 Task: Save favorite listings for properties in Houston, Texas, with a pool, a home office, and a spacious backyard.
Action: Mouse moved to (310, 226)
Screenshot: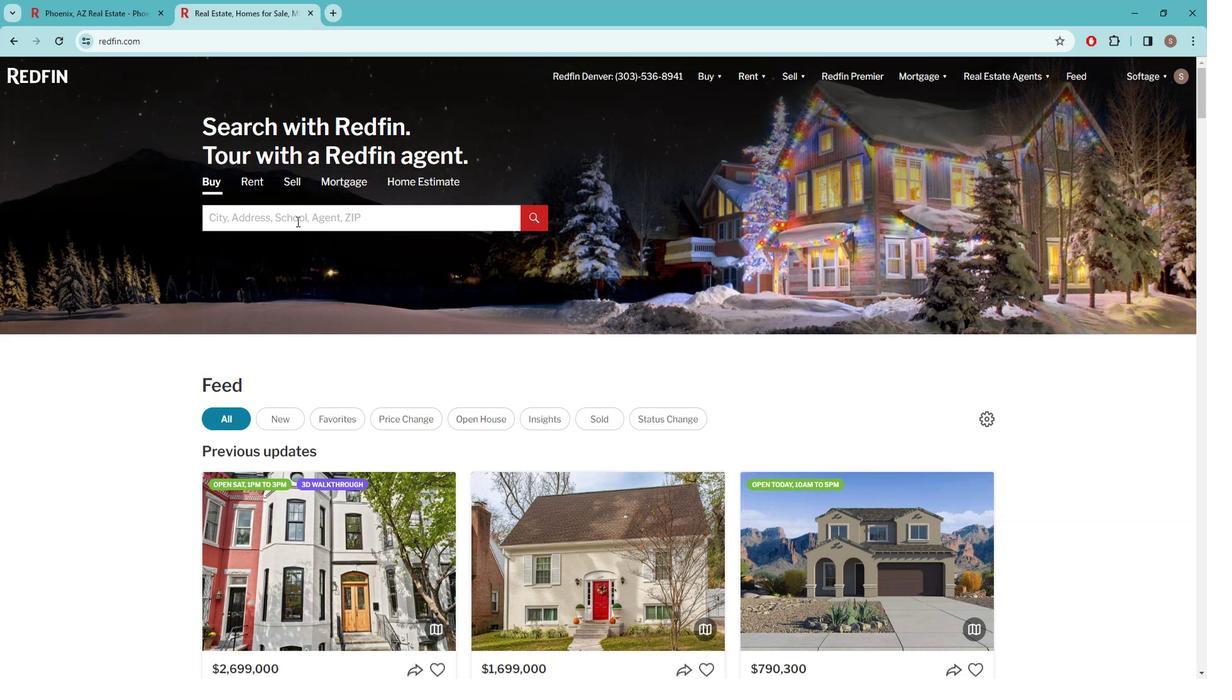 
Action: Mouse pressed left at (310, 226)
Screenshot: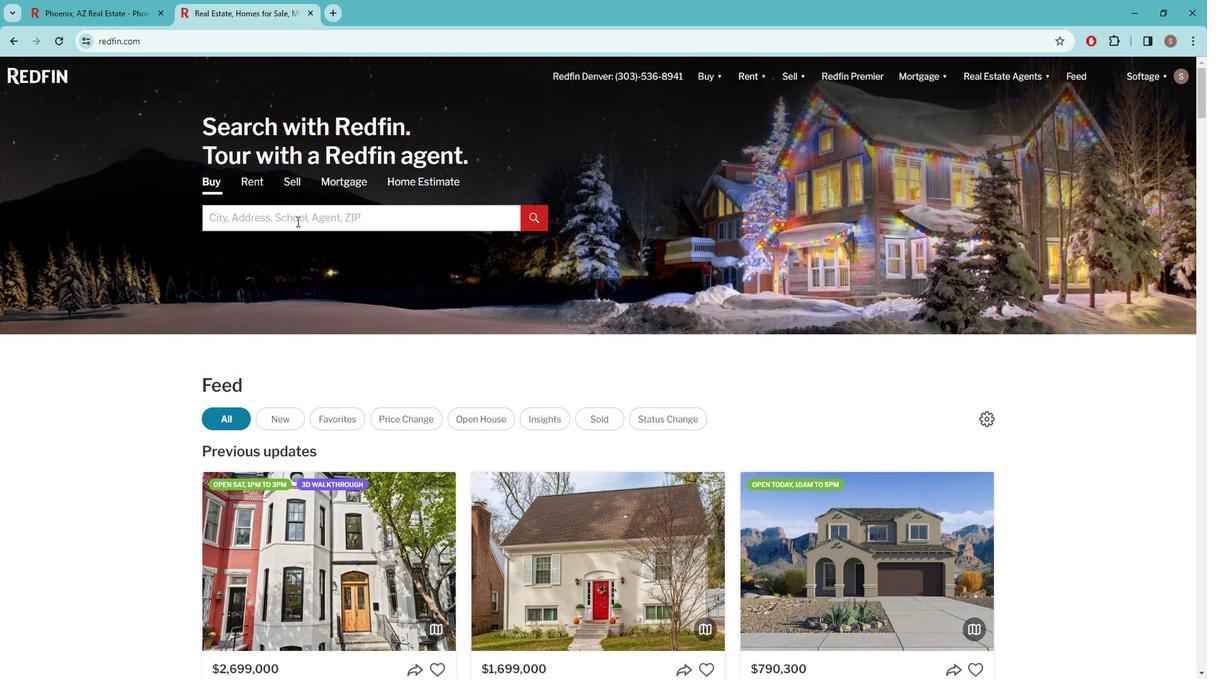 
Action: Key pressed h<Key.caps_lock><Key.tab>OUSTON
Screenshot: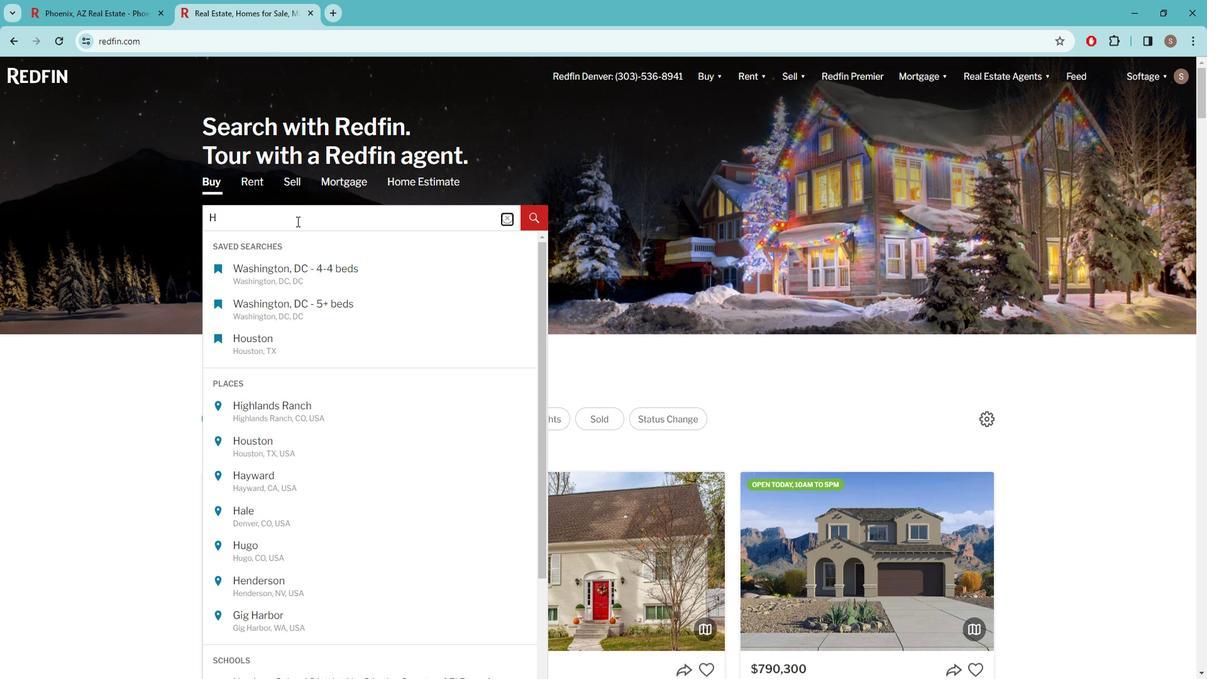 
Action: Mouse moved to (270, 438)
Screenshot: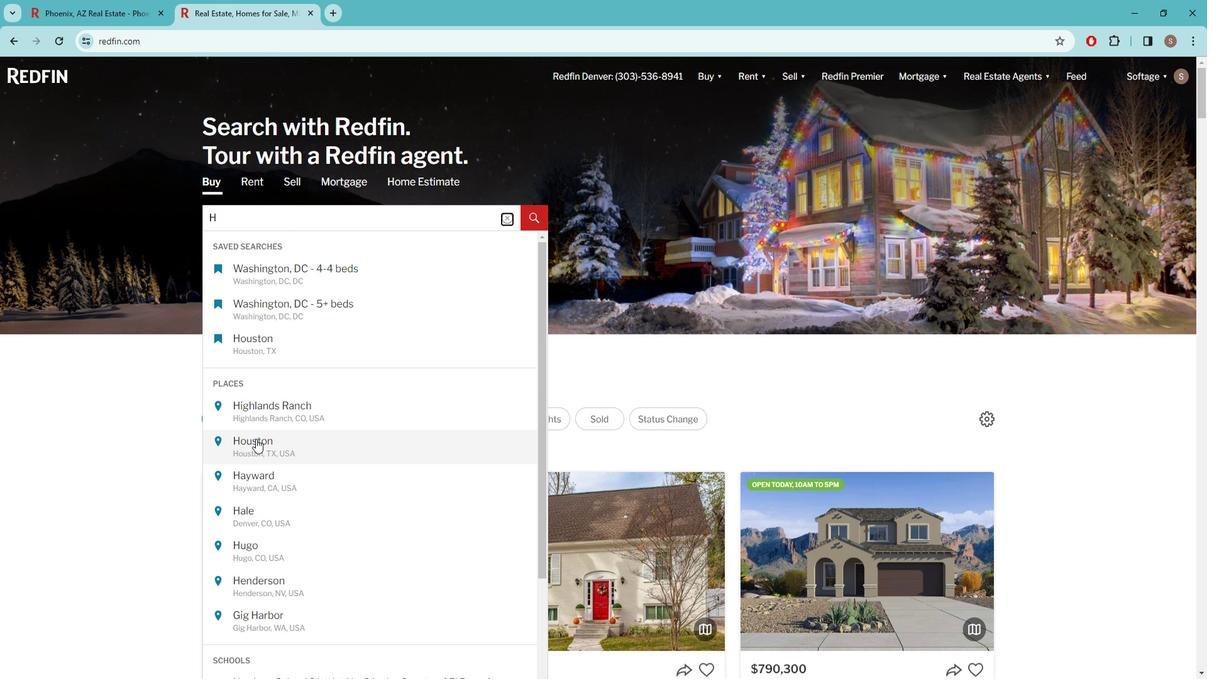 
Action: Mouse pressed left at (270, 438)
Screenshot: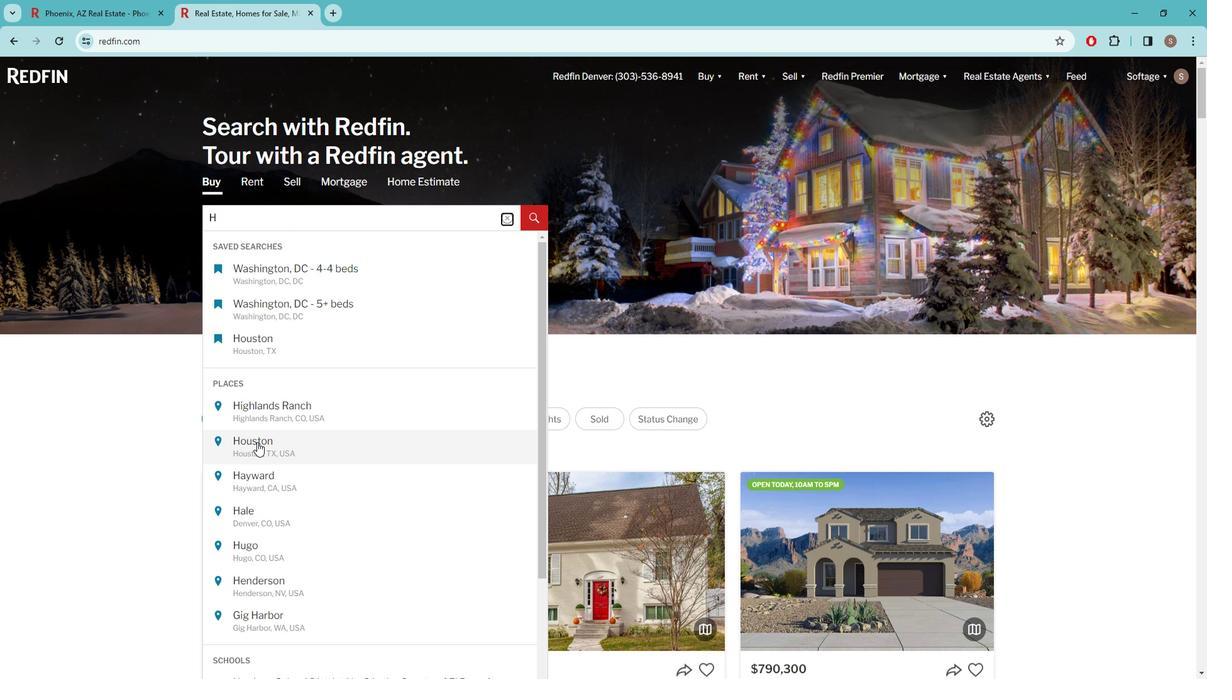 
Action: Mouse moved to (1067, 167)
Screenshot: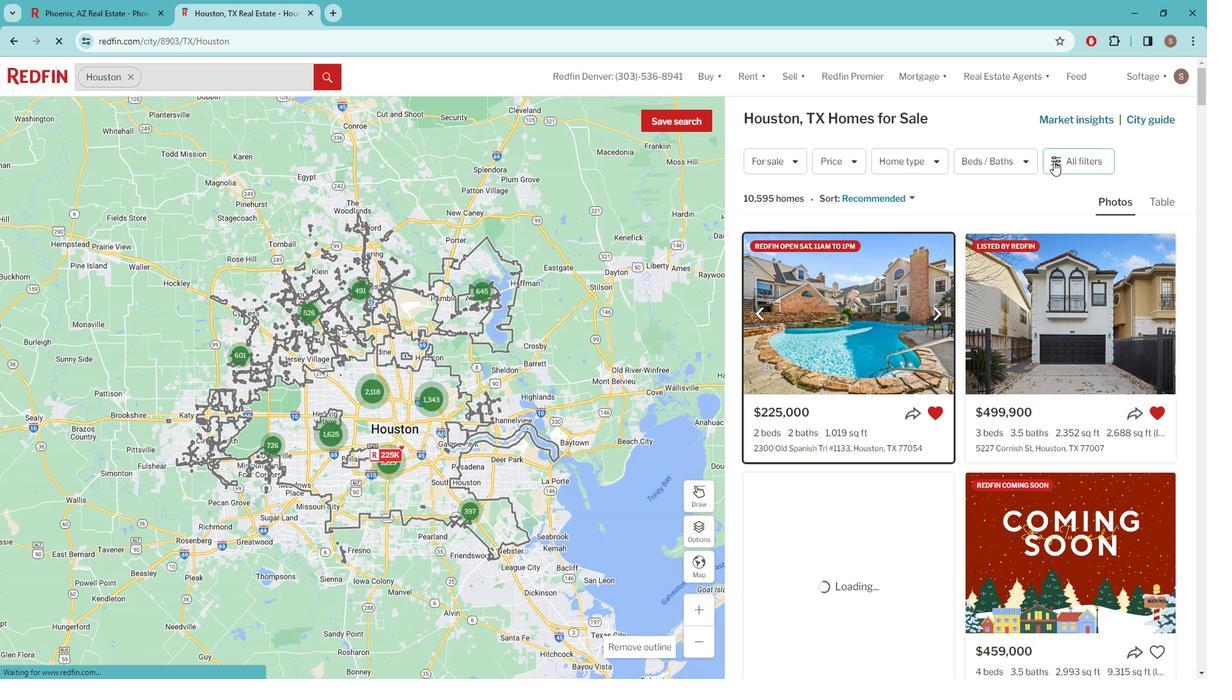 
Action: Mouse pressed left at (1067, 167)
Screenshot: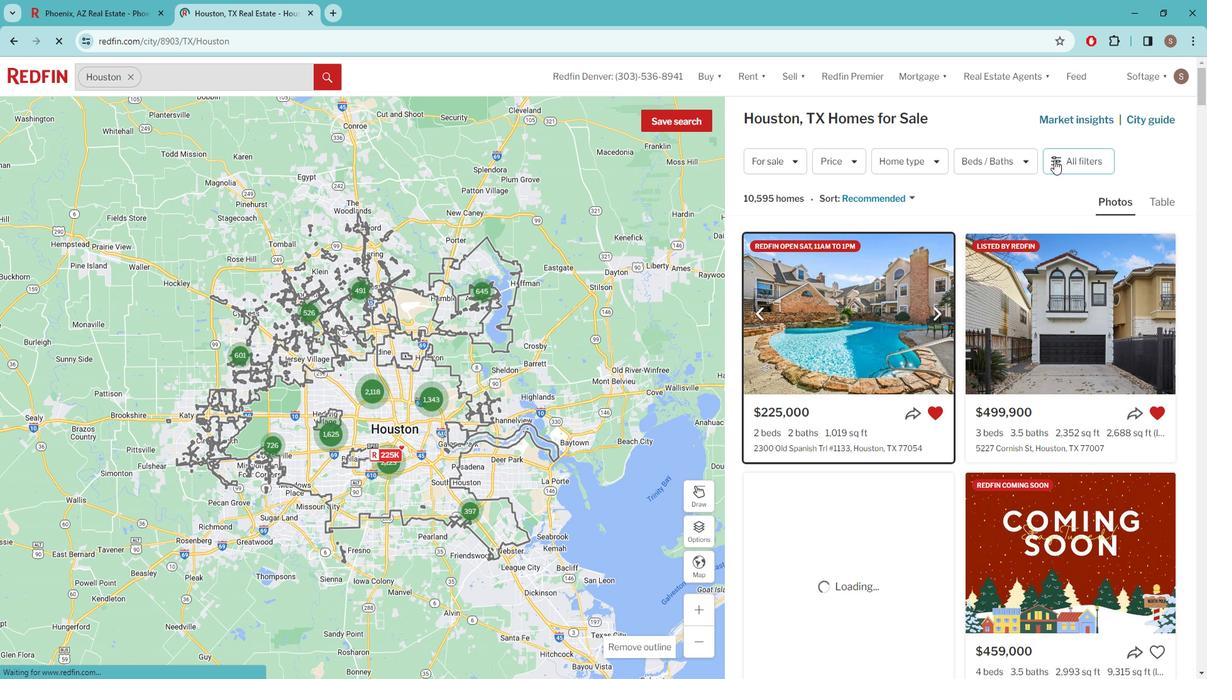 
Action: Mouse moved to (1082, 161)
Screenshot: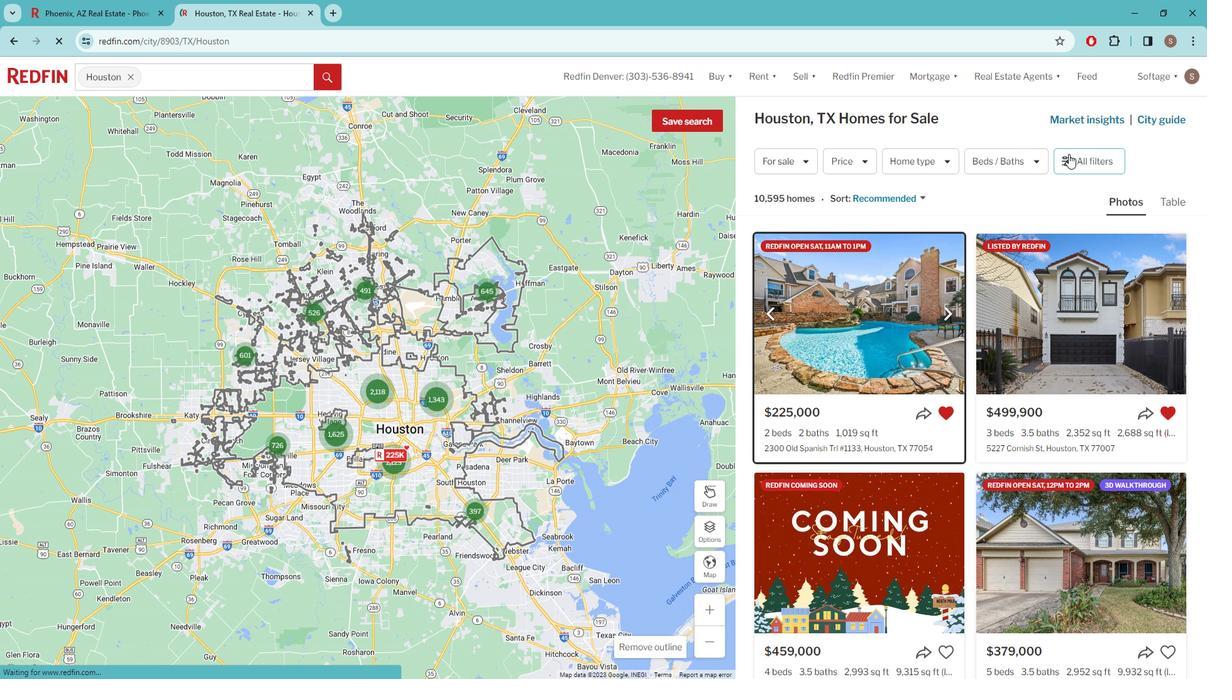 
Action: Mouse pressed left at (1082, 161)
Screenshot: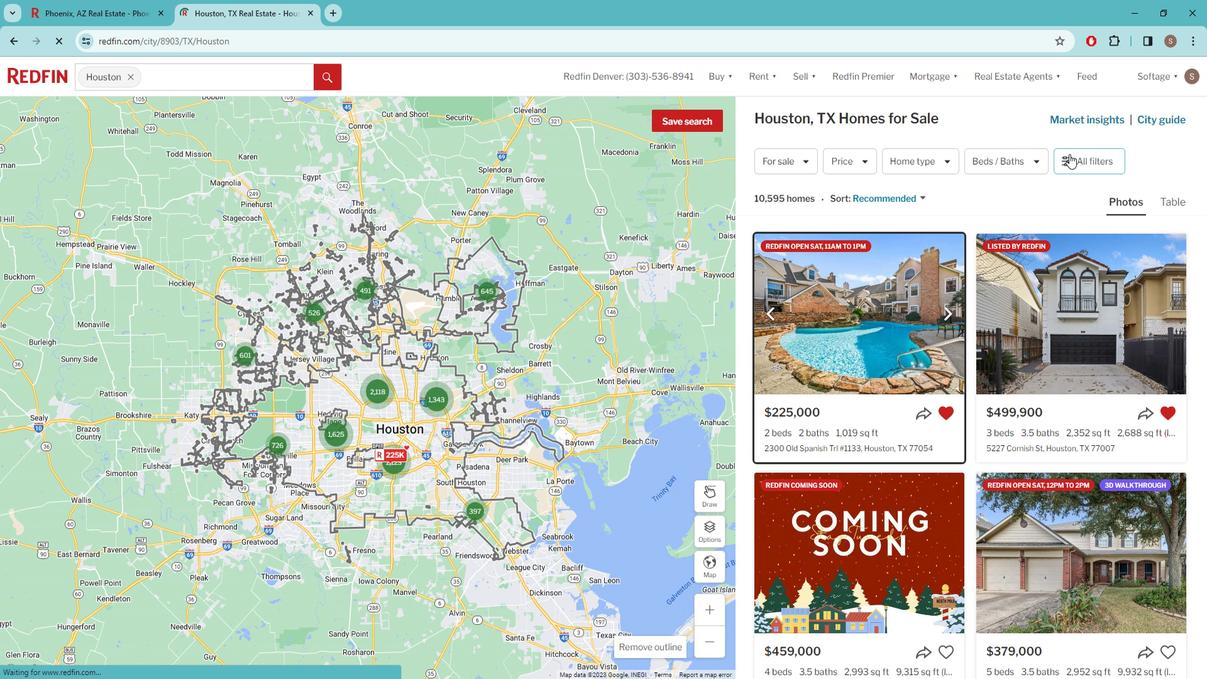 
Action: Mouse pressed left at (1082, 161)
Screenshot: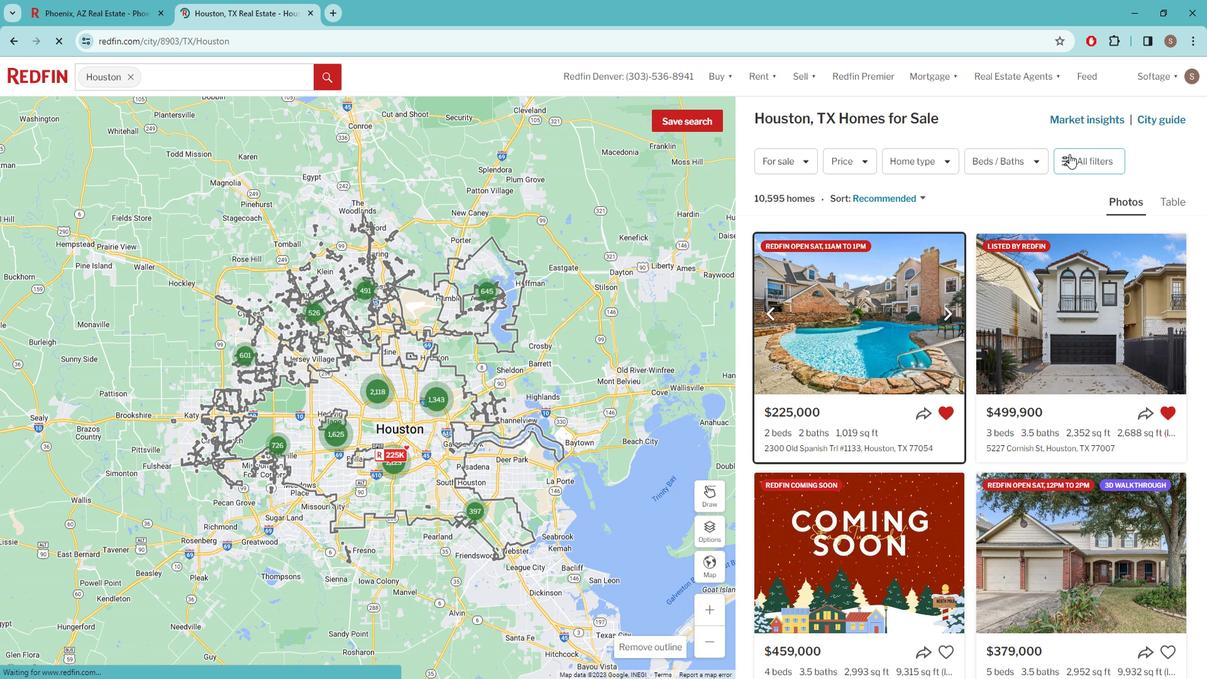 
Action: Mouse pressed left at (1082, 161)
Screenshot: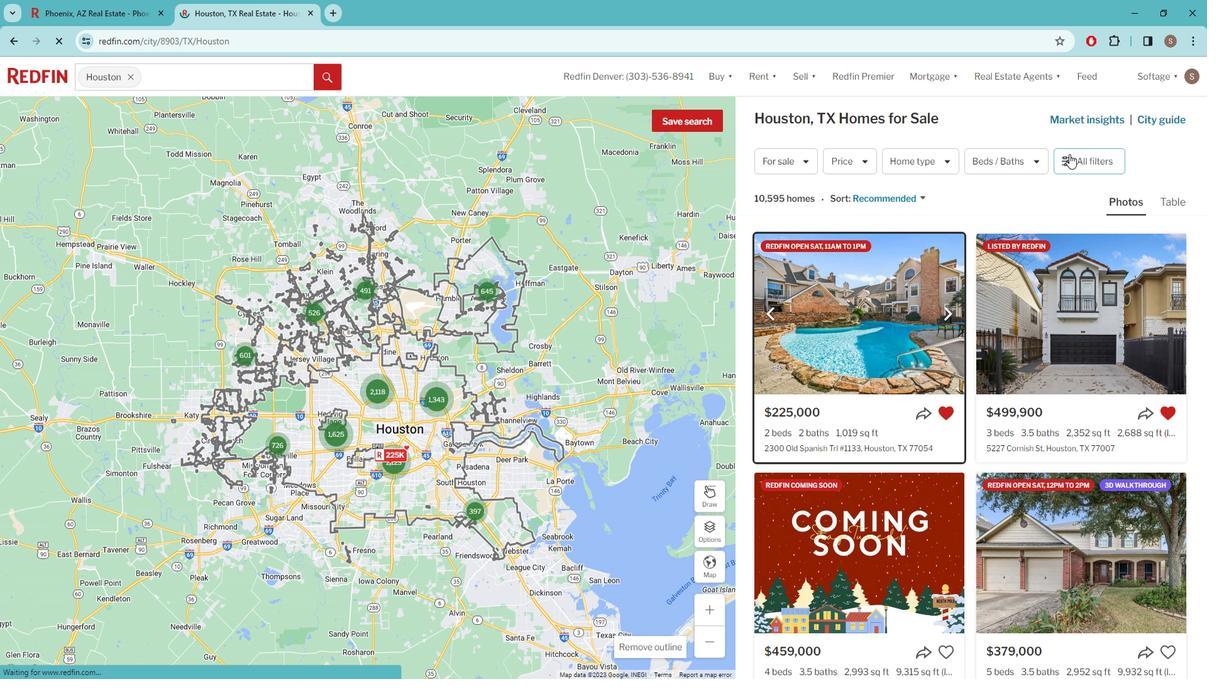 
Action: Mouse moved to (1077, 189)
Screenshot: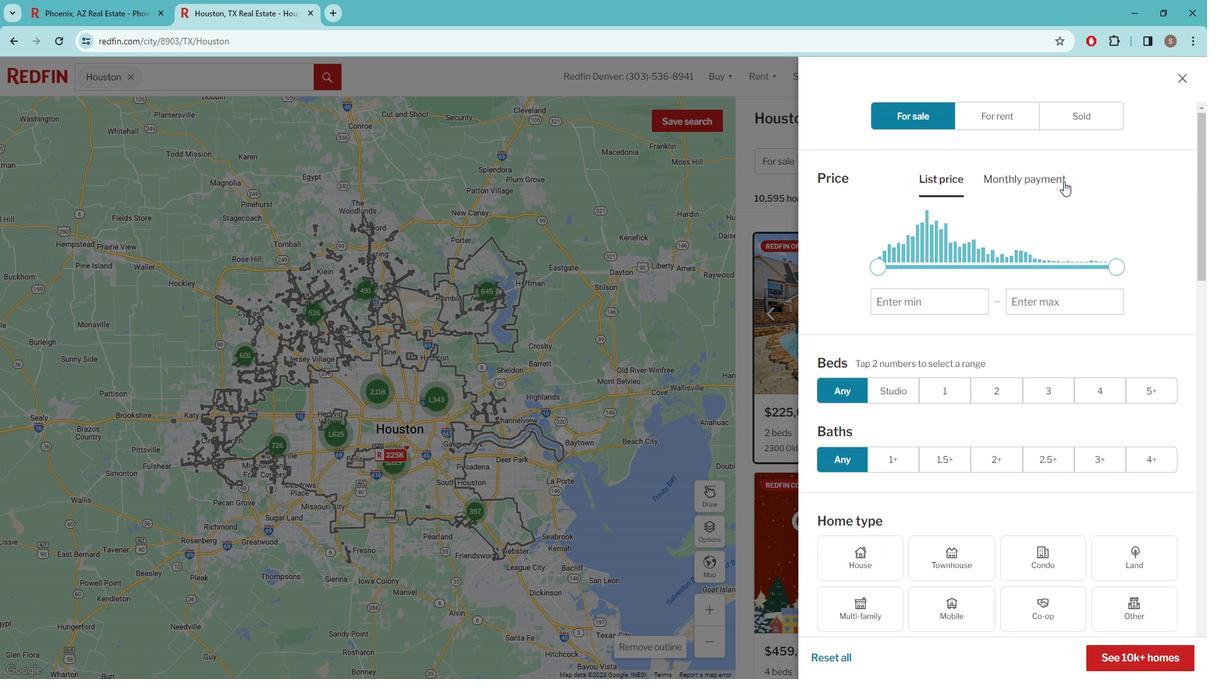 
Action: Mouse scrolled (1077, 188) with delta (0, 0)
Screenshot: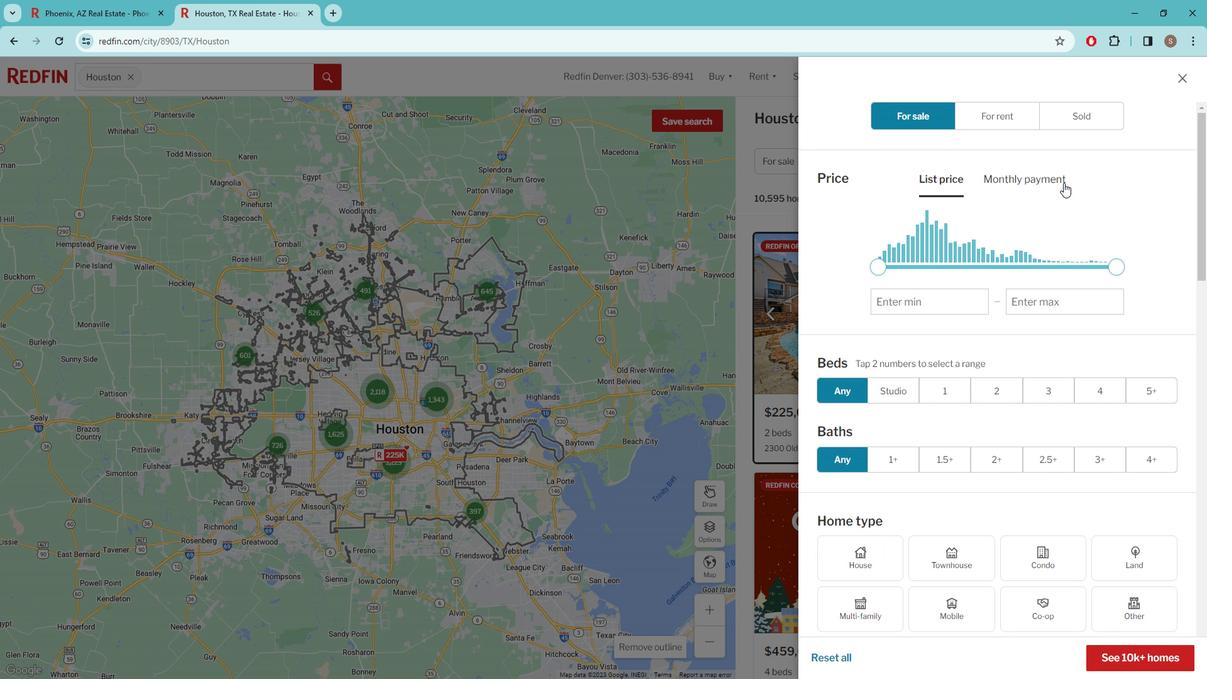 
Action: Mouse scrolled (1077, 188) with delta (0, 0)
Screenshot: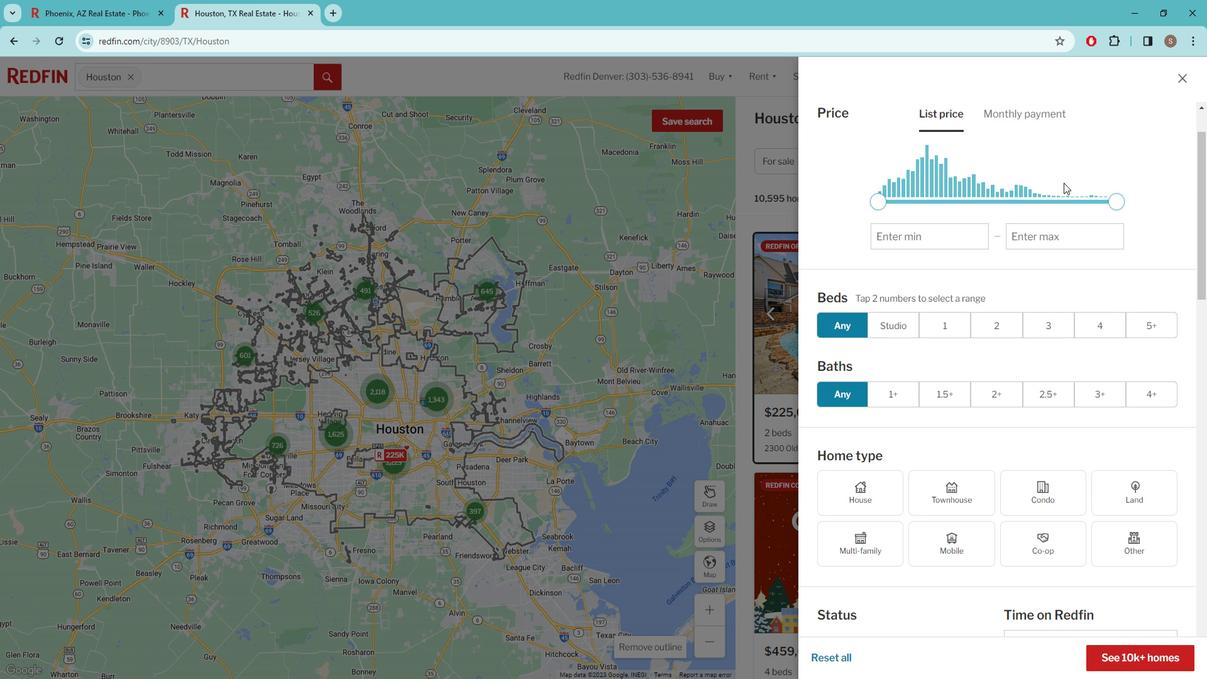 
Action: Mouse scrolled (1077, 188) with delta (0, 0)
Screenshot: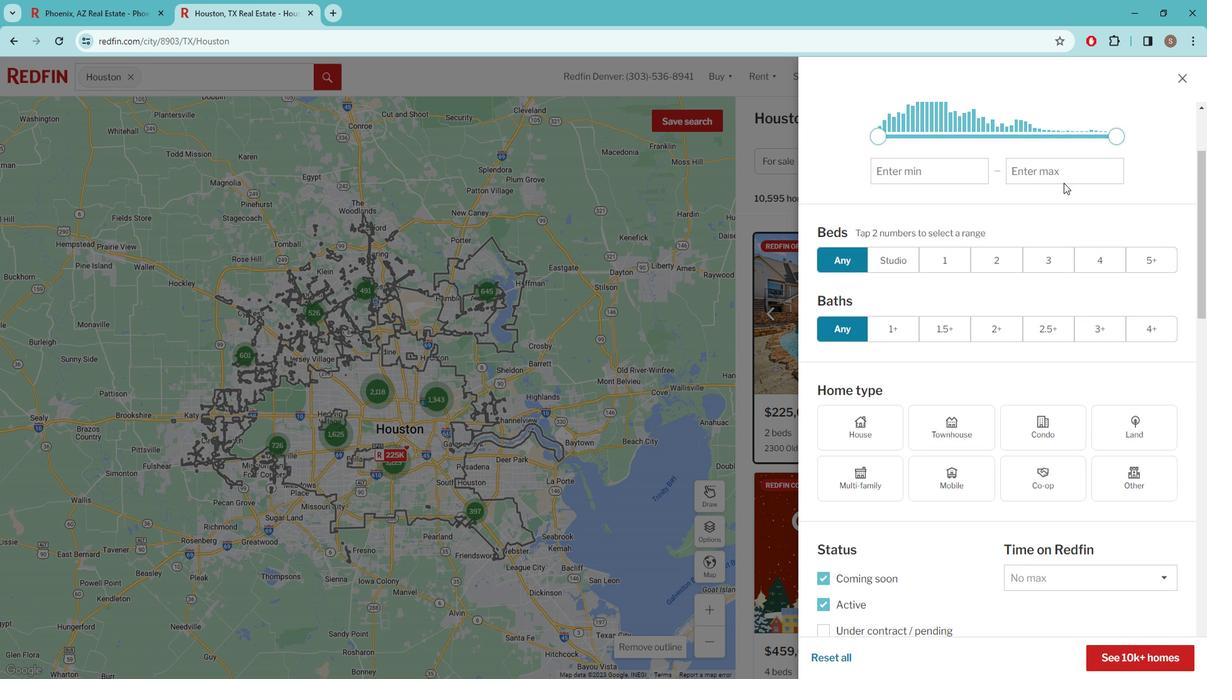 
Action: Mouse scrolled (1077, 188) with delta (0, 0)
Screenshot: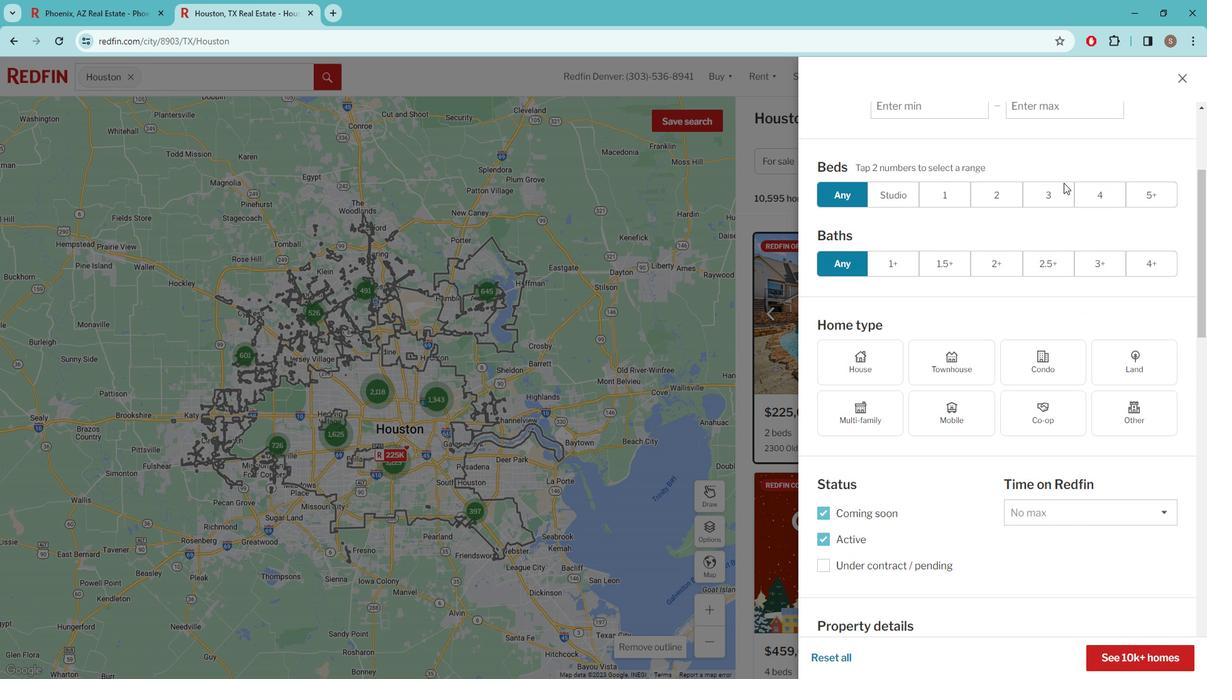 
Action: Mouse scrolled (1077, 188) with delta (0, 0)
Screenshot: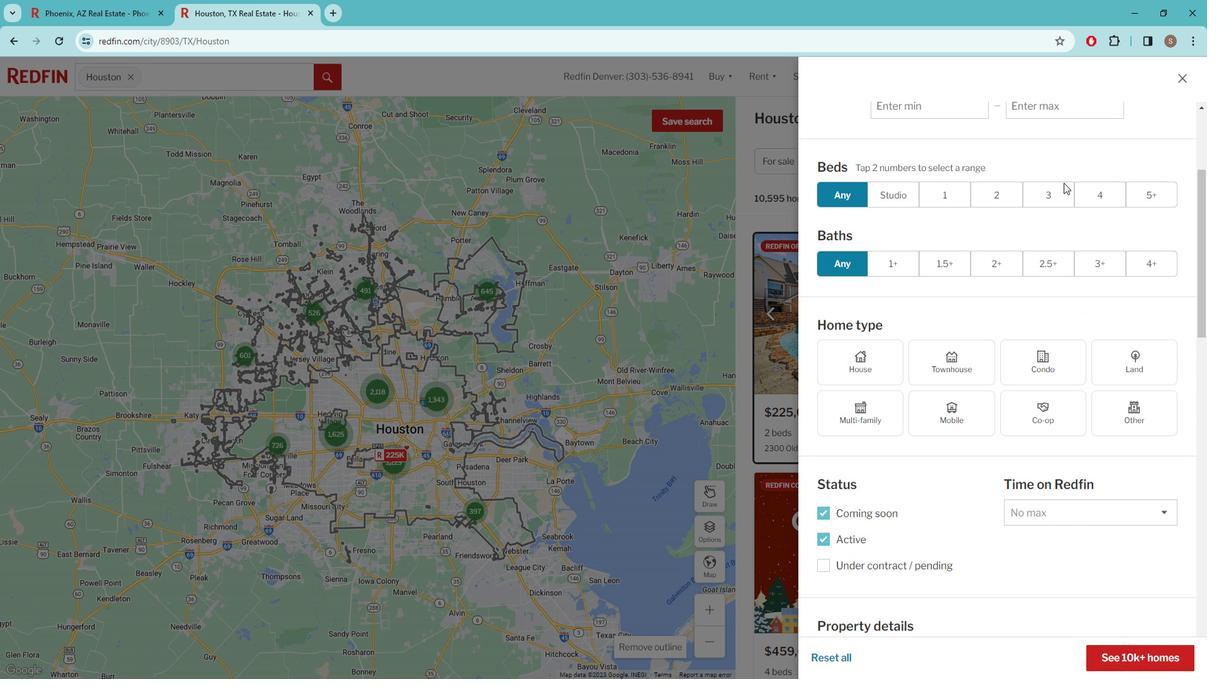 
Action: Mouse moved to (1077, 189)
Screenshot: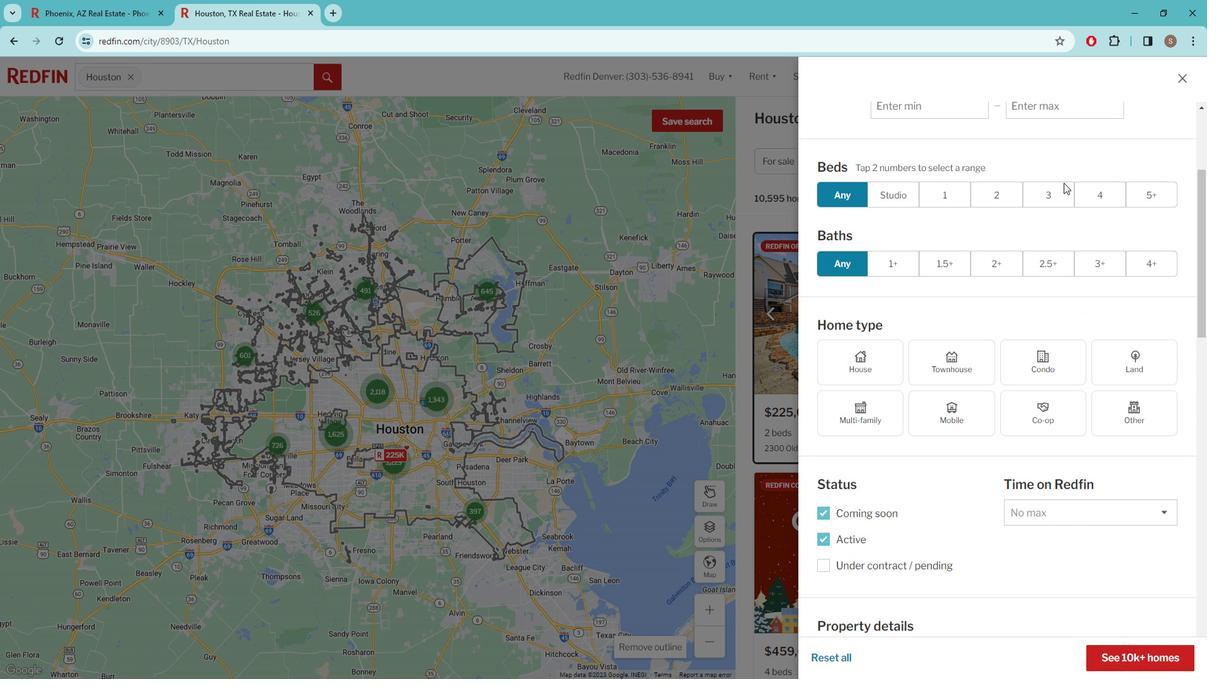 
Action: Mouse scrolled (1077, 188) with delta (0, 0)
Screenshot: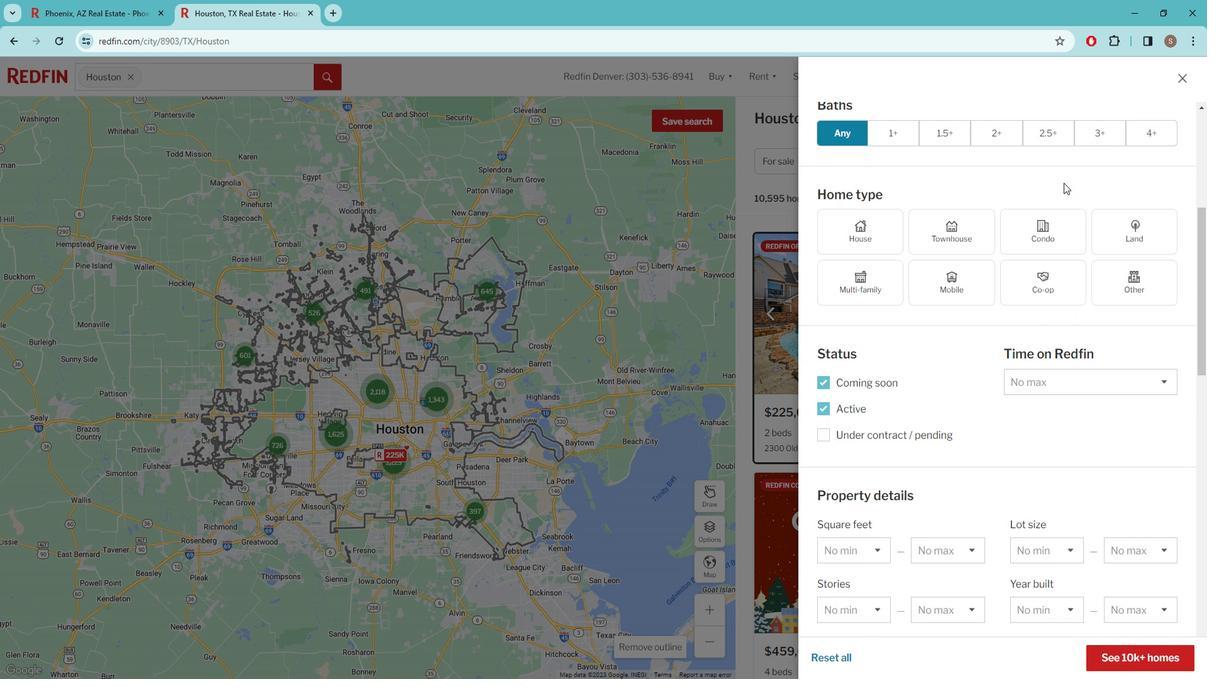 
Action: Mouse scrolled (1077, 188) with delta (0, 0)
Screenshot: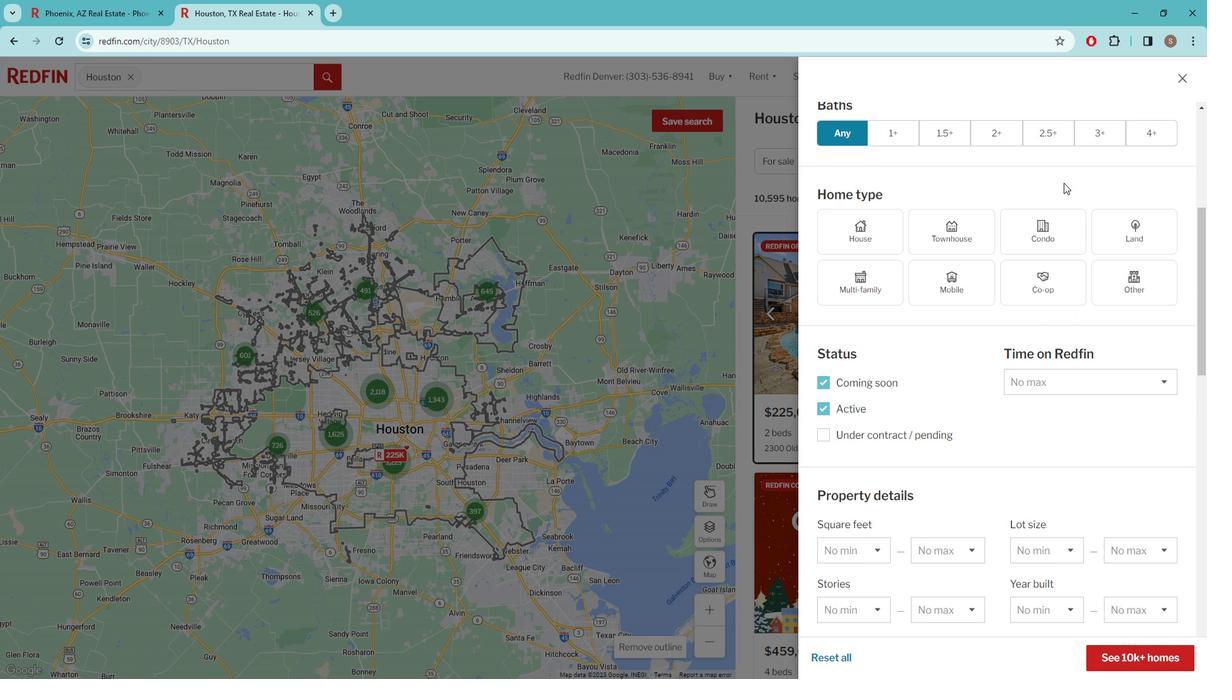 
Action: Mouse moved to (1049, 286)
Screenshot: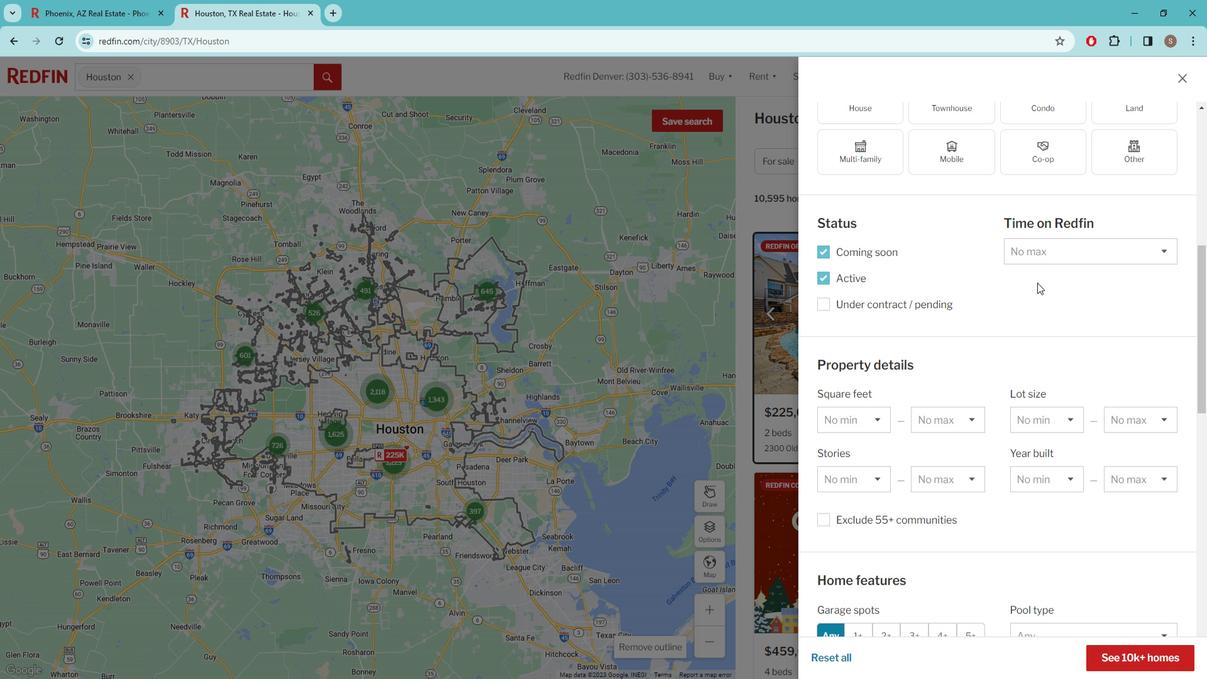 
Action: Mouse scrolled (1049, 286) with delta (0, 0)
Screenshot: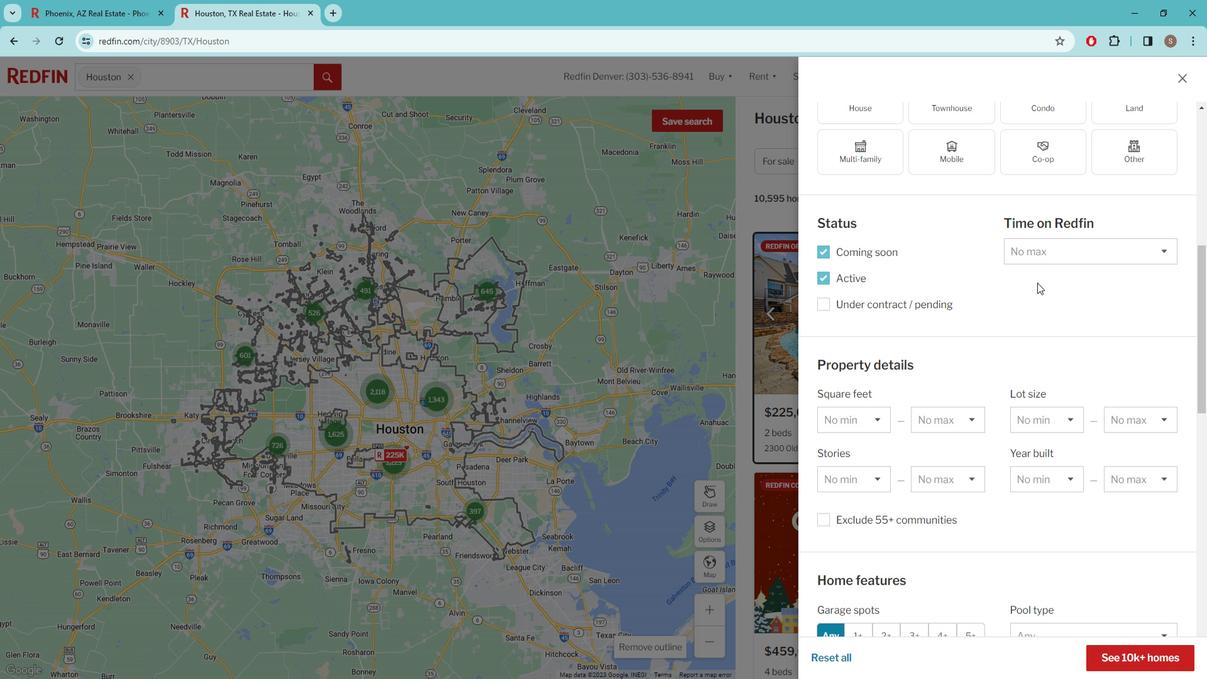 
Action: Mouse moved to (1048, 287)
Screenshot: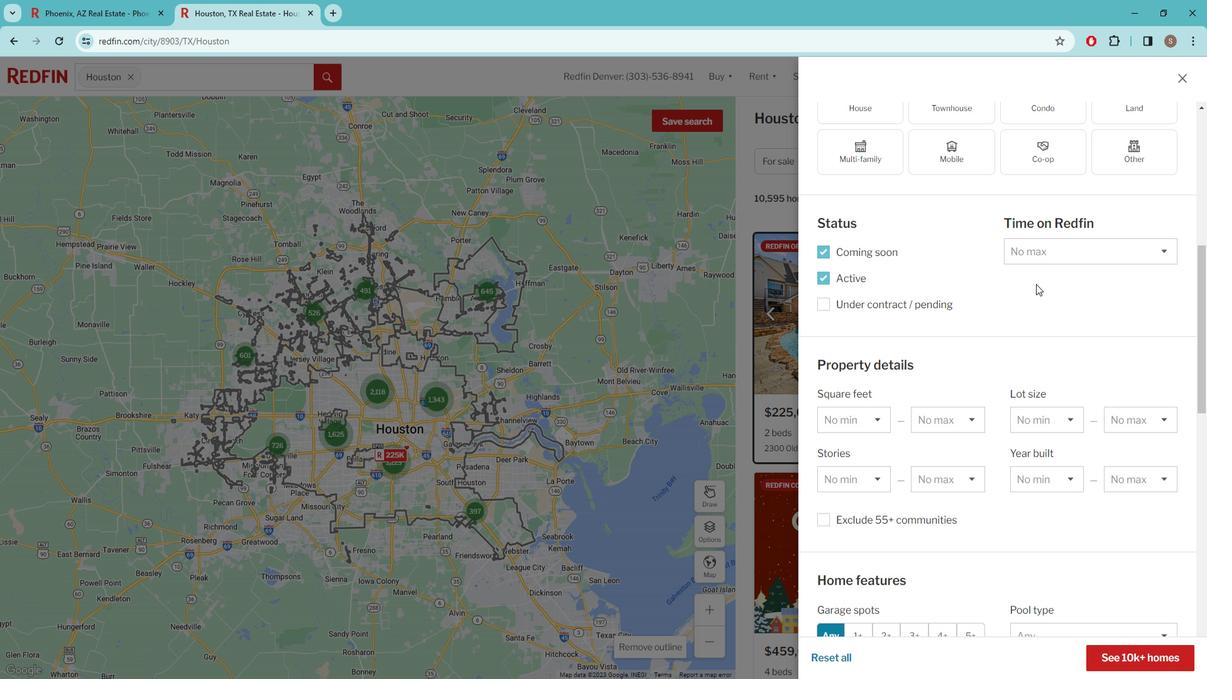 
Action: Mouse scrolled (1048, 286) with delta (0, 0)
Screenshot: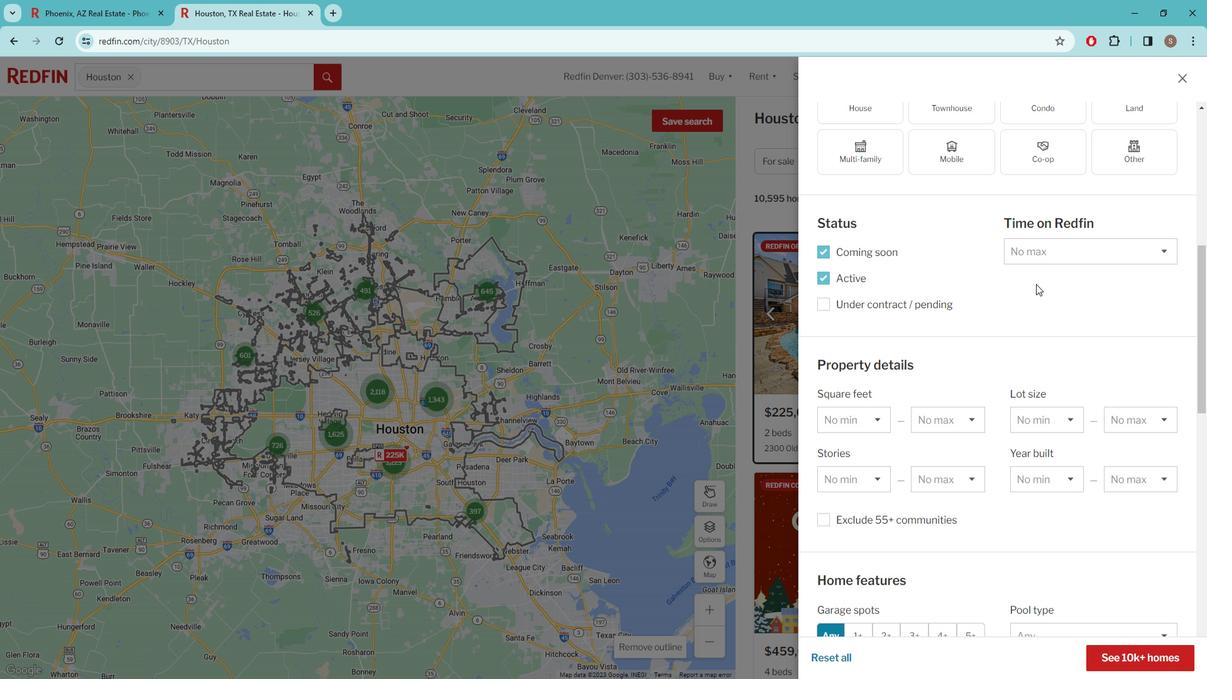 
Action: Mouse moved to (963, 406)
Screenshot: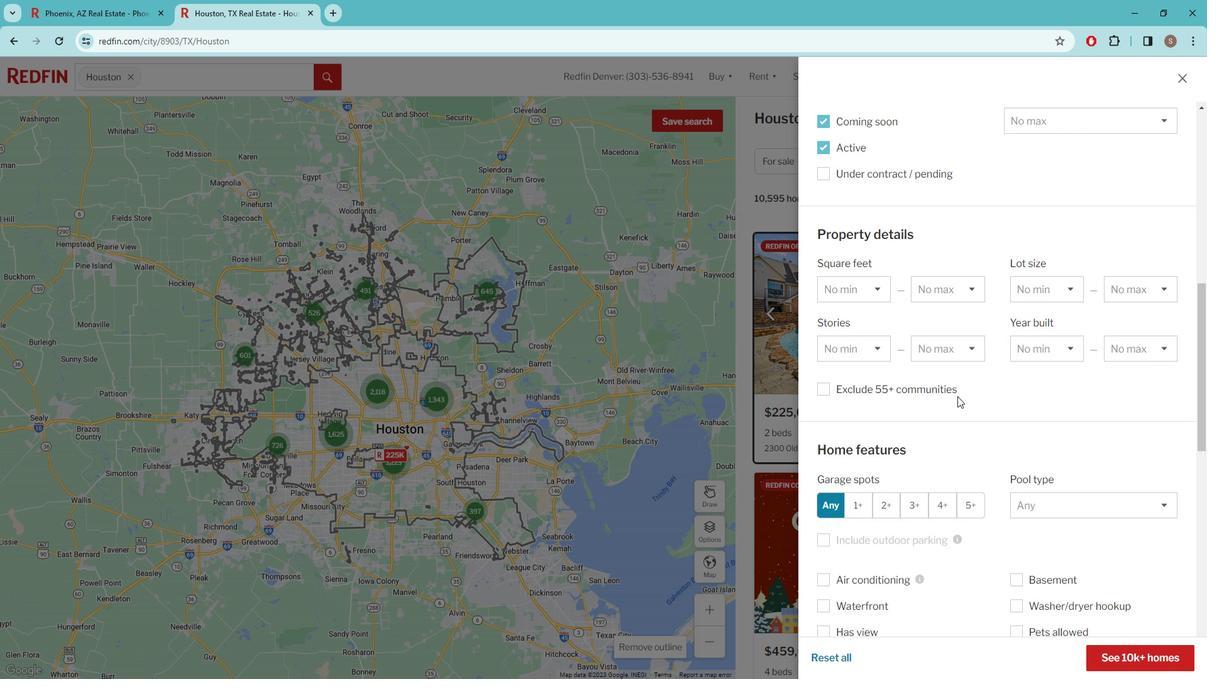 
Action: Mouse scrolled (963, 405) with delta (0, 0)
Screenshot: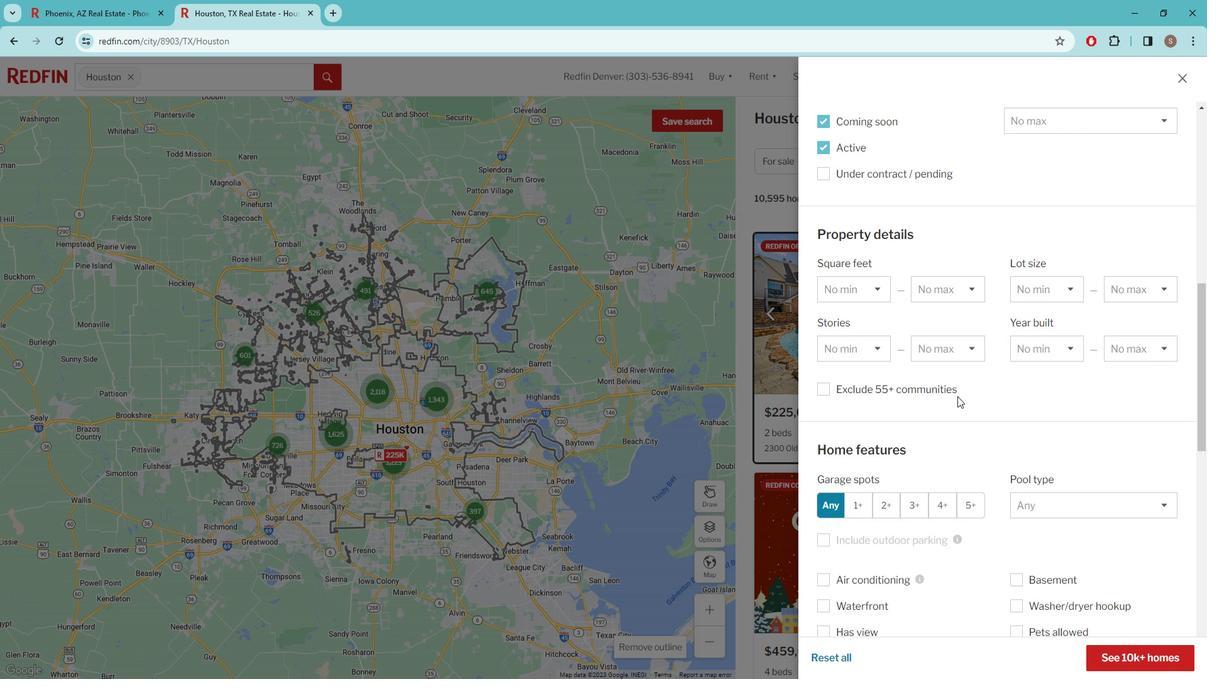 
Action: Mouse moved to (959, 412)
Screenshot: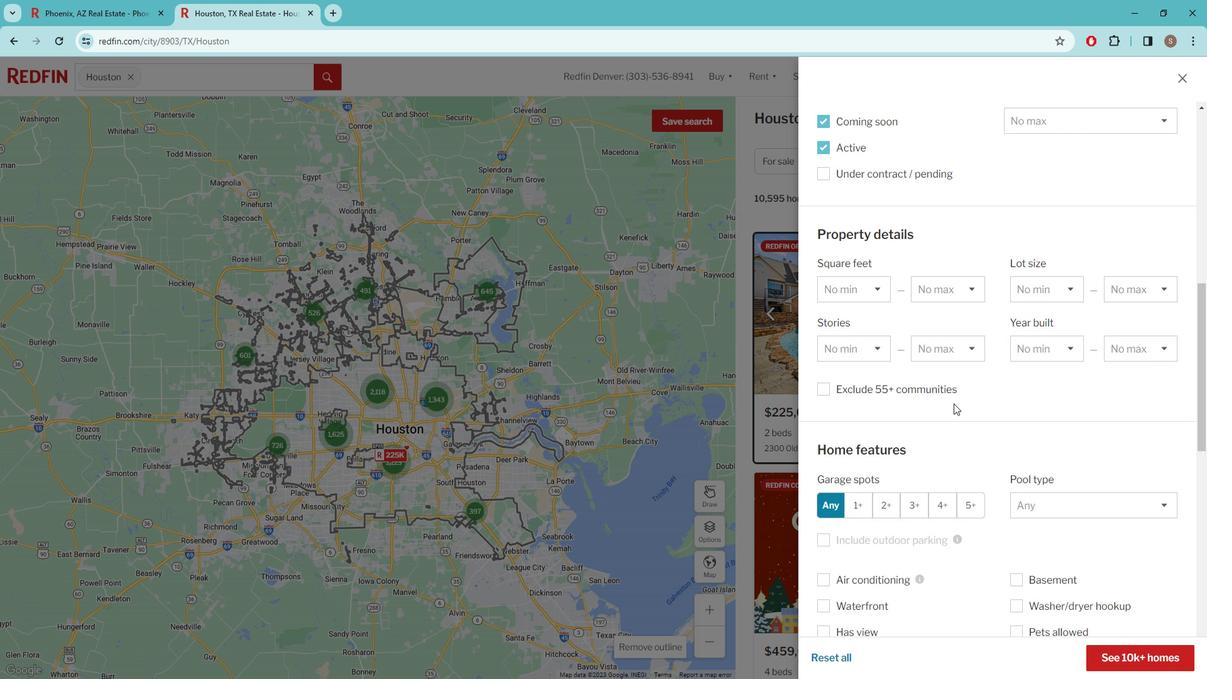
Action: Mouse scrolled (959, 411) with delta (0, 0)
Screenshot: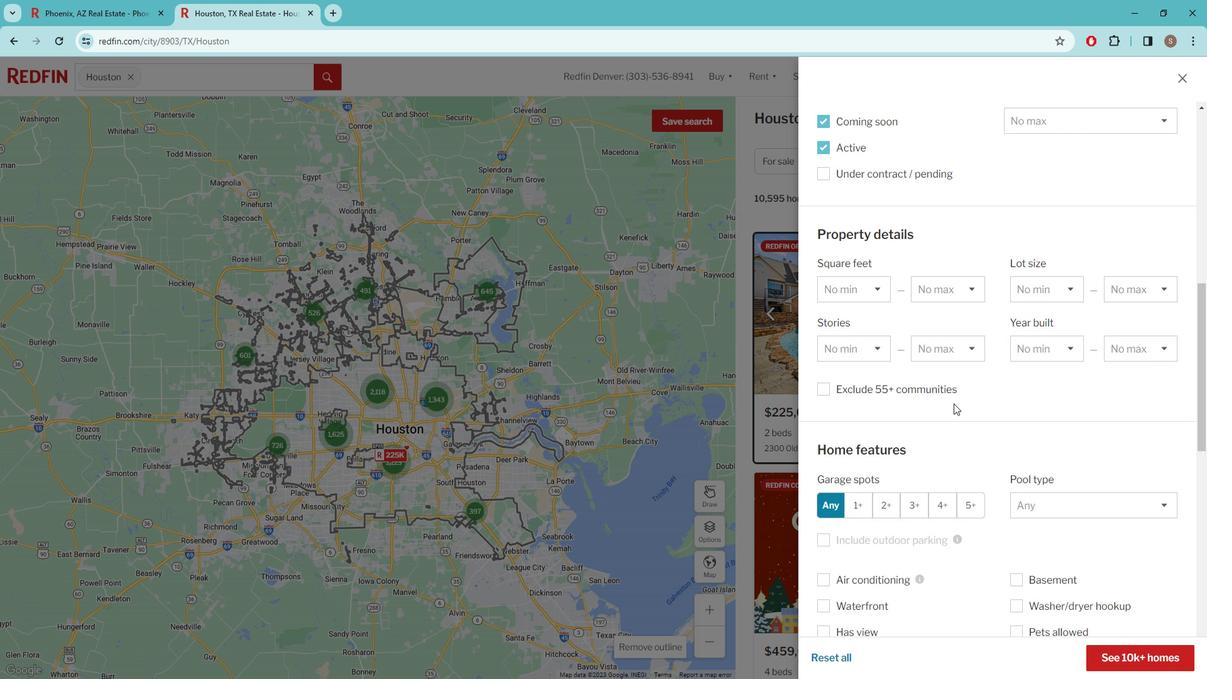 
Action: Mouse moved to (957, 413)
Screenshot: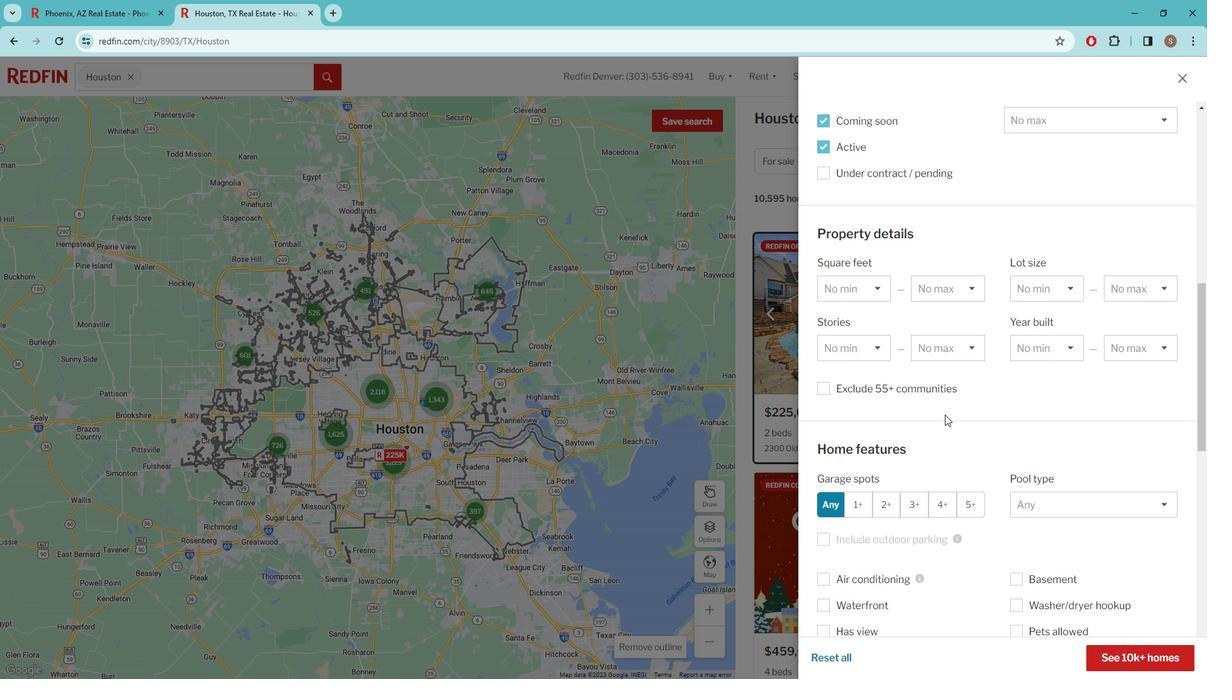 
Action: Mouse scrolled (957, 412) with delta (0, 0)
Screenshot: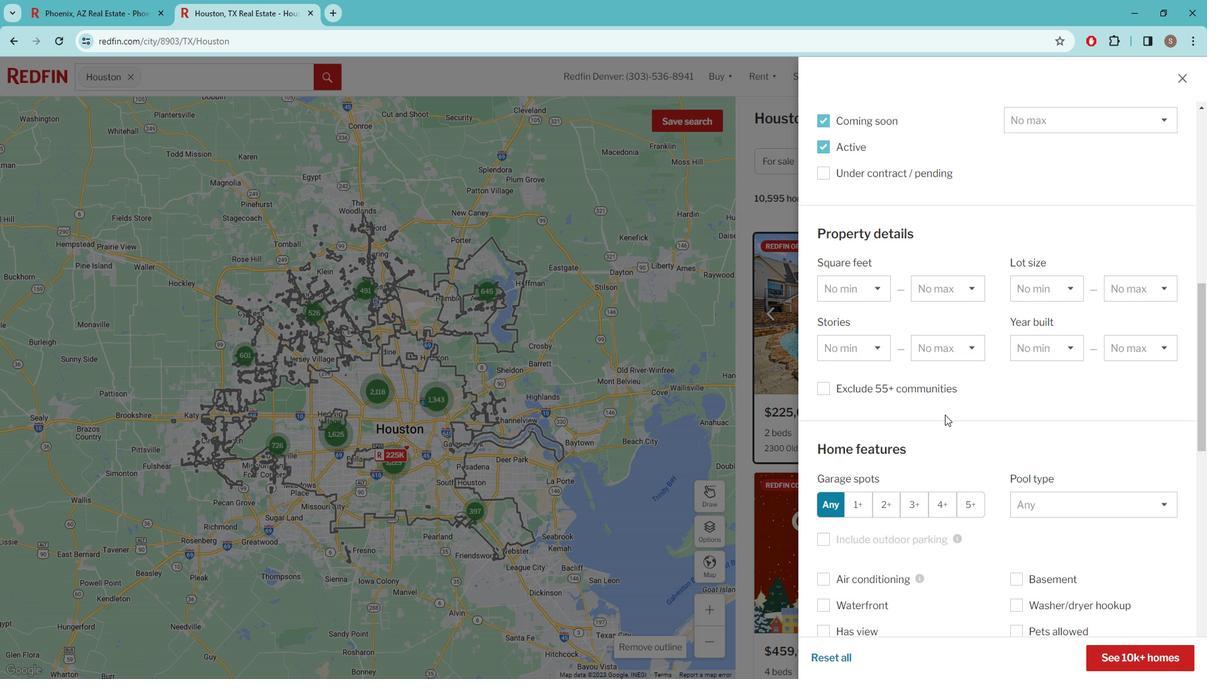 
Action: Mouse moved to (1084, 302)
Screenshot: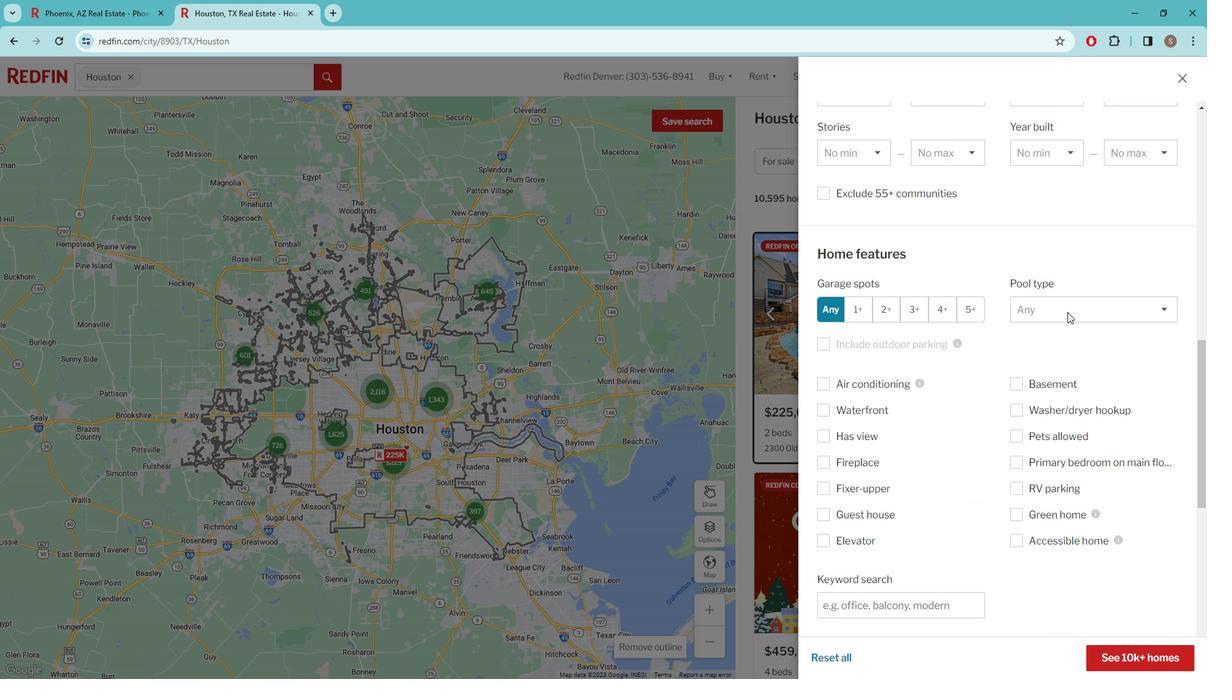 
Action: Mouse pressed left at (1084, 302)
Screenshot: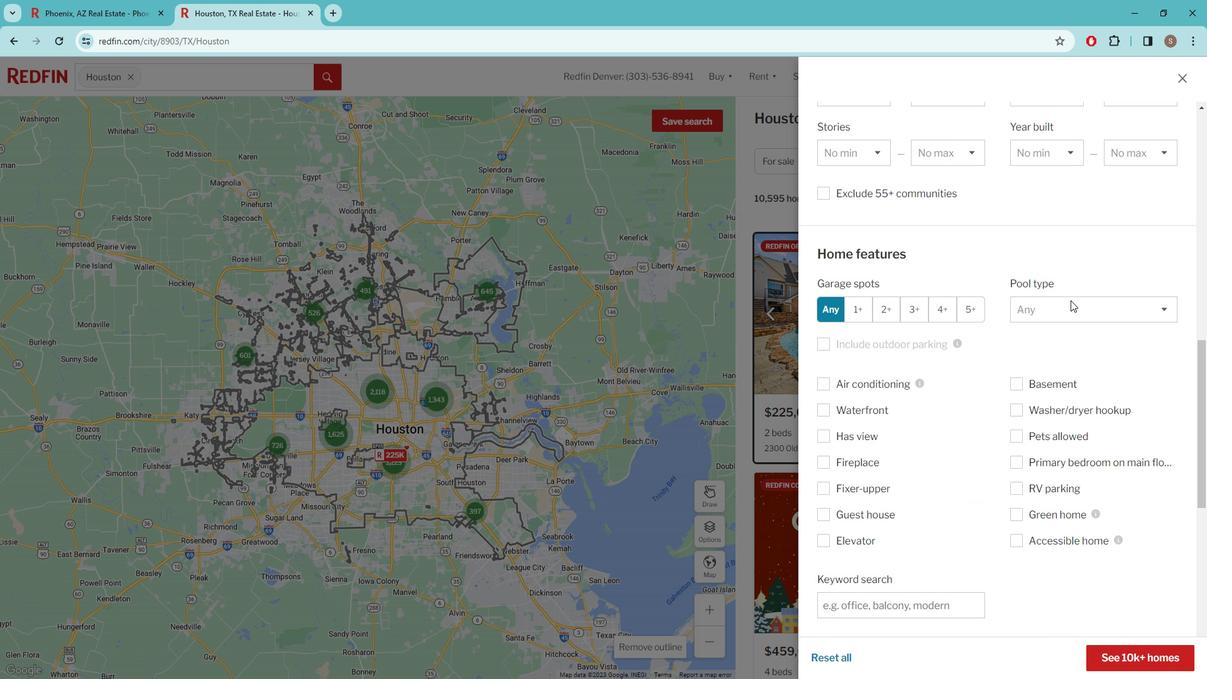 
Action: Mouse moved to (1082, 340)
Screenshot: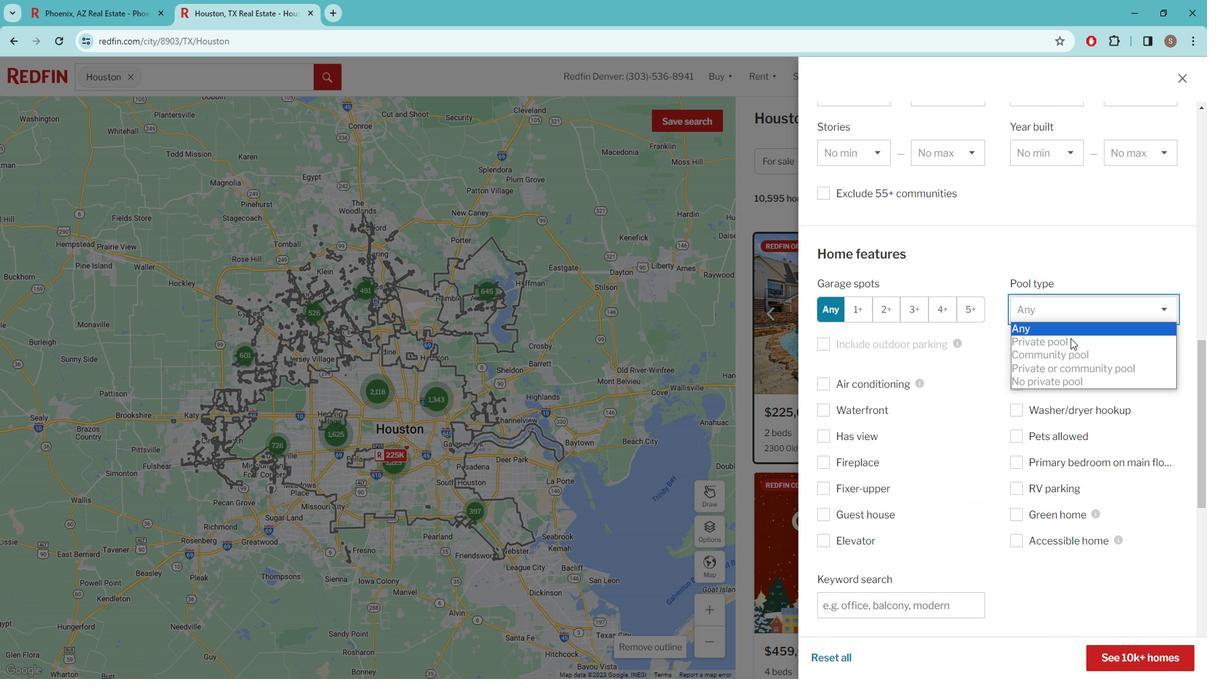 
Action: Mouse pressed left at (1082, 340)
Screenshot: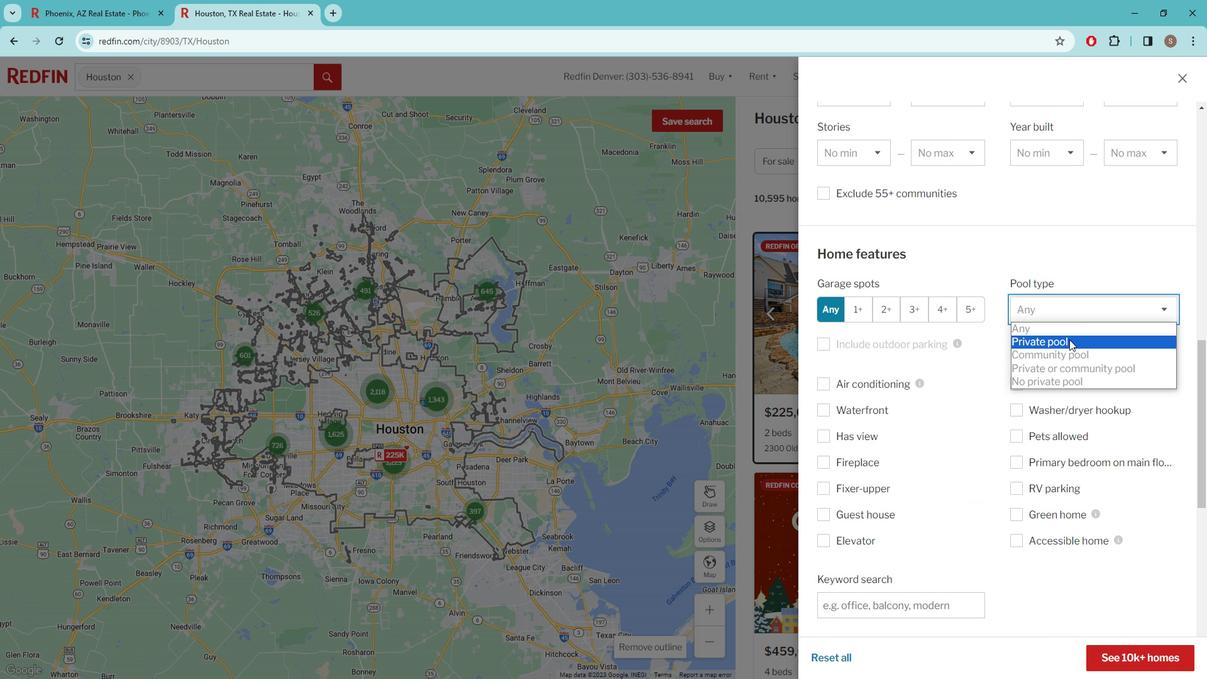 
Action: Mouse moved to (874, 596)
Screenshot: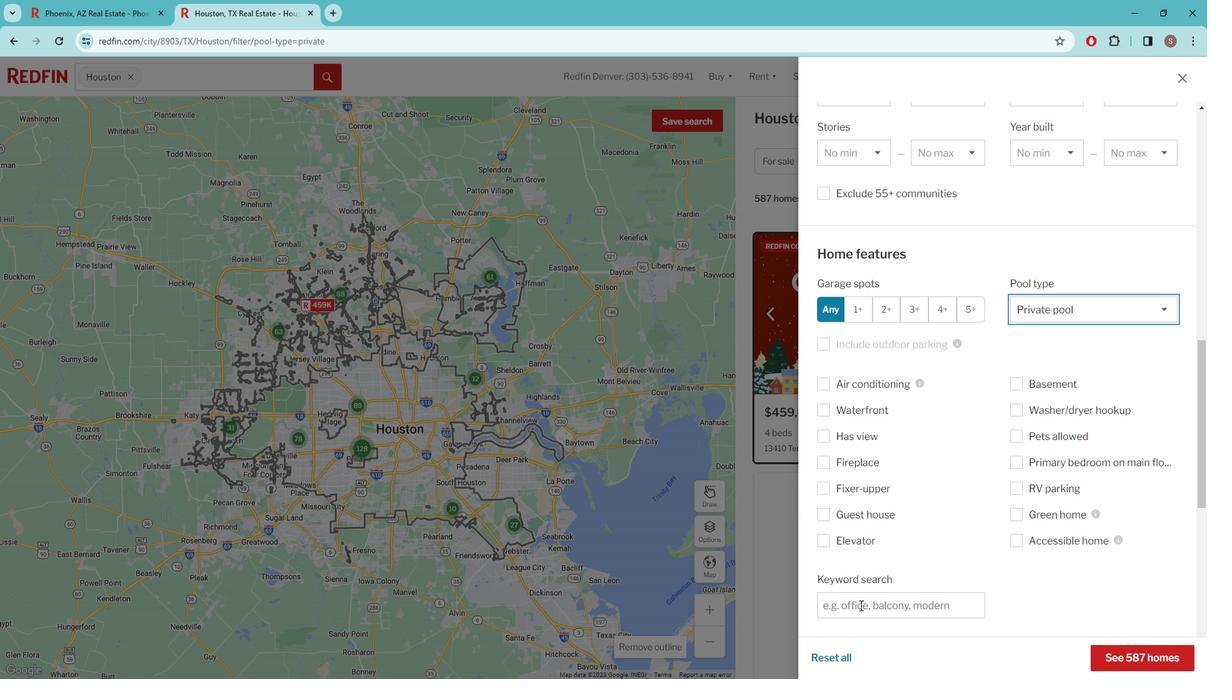
Action: Mouse pressed left at (874, 596)
Screenshot: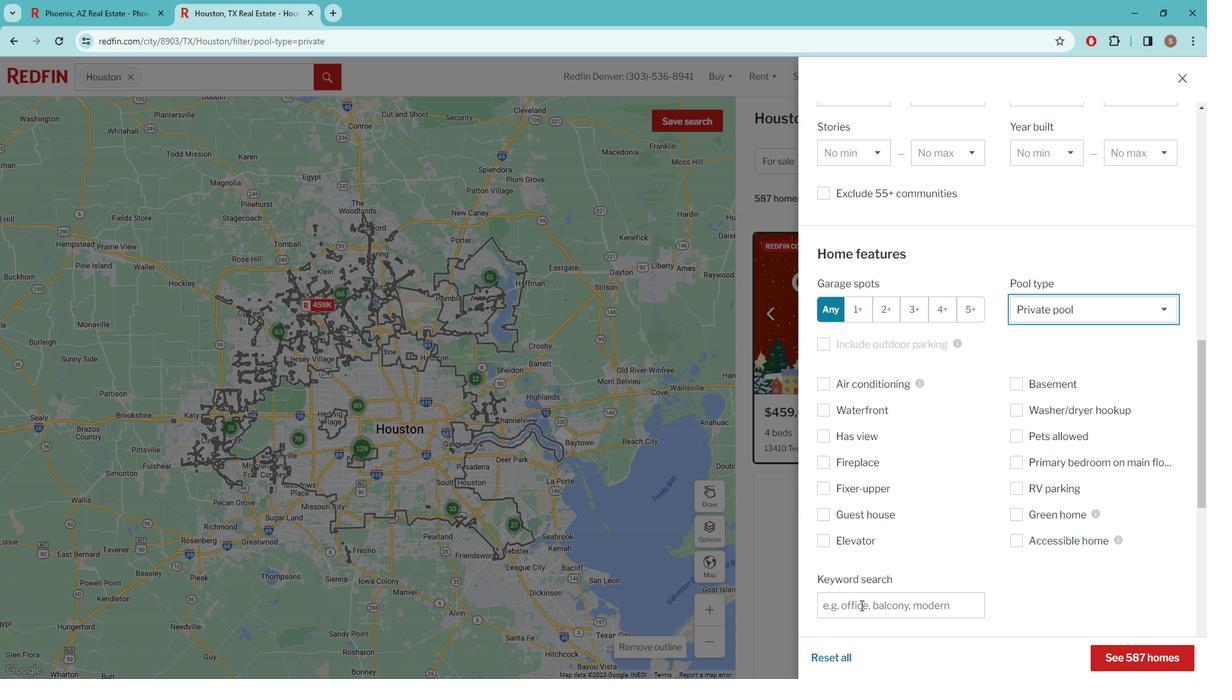 
Action: Key pressed HOME<Key.space>OFFICE<Key.space>AND<Key.space>A<Key.space>SPACIOUS<Key.space>BACKYARD<Key.space>
Screenshot: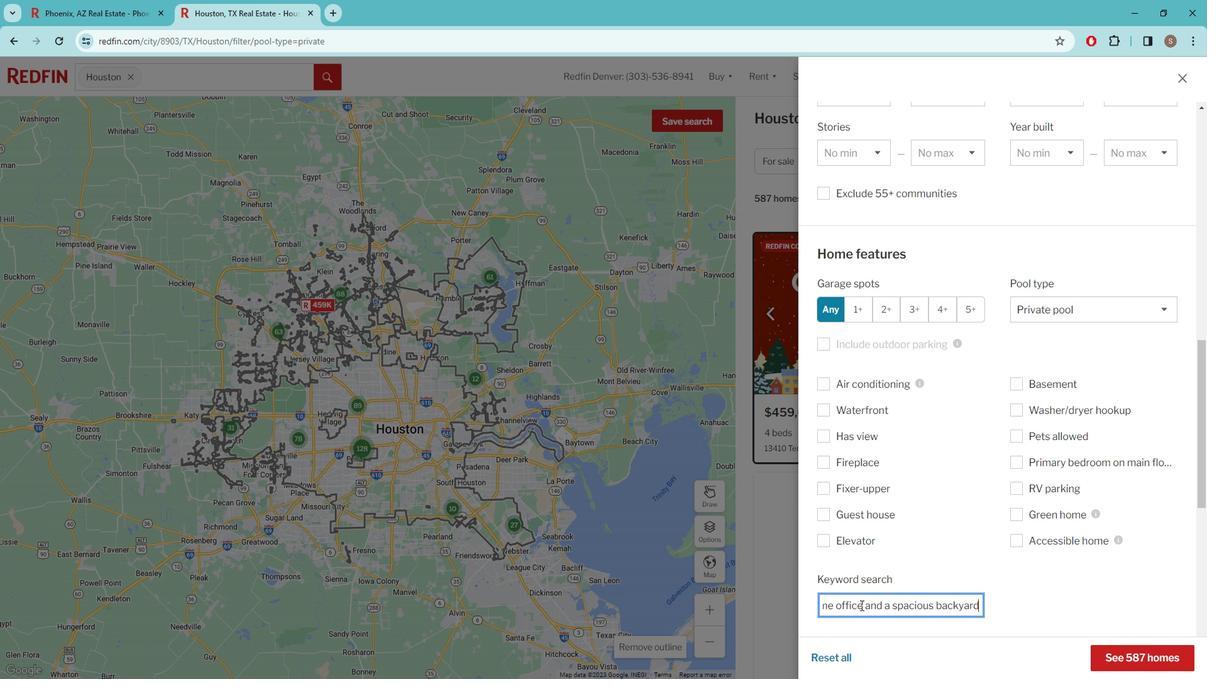 
Action: Mouse moved to (866, 598)
Screenshot: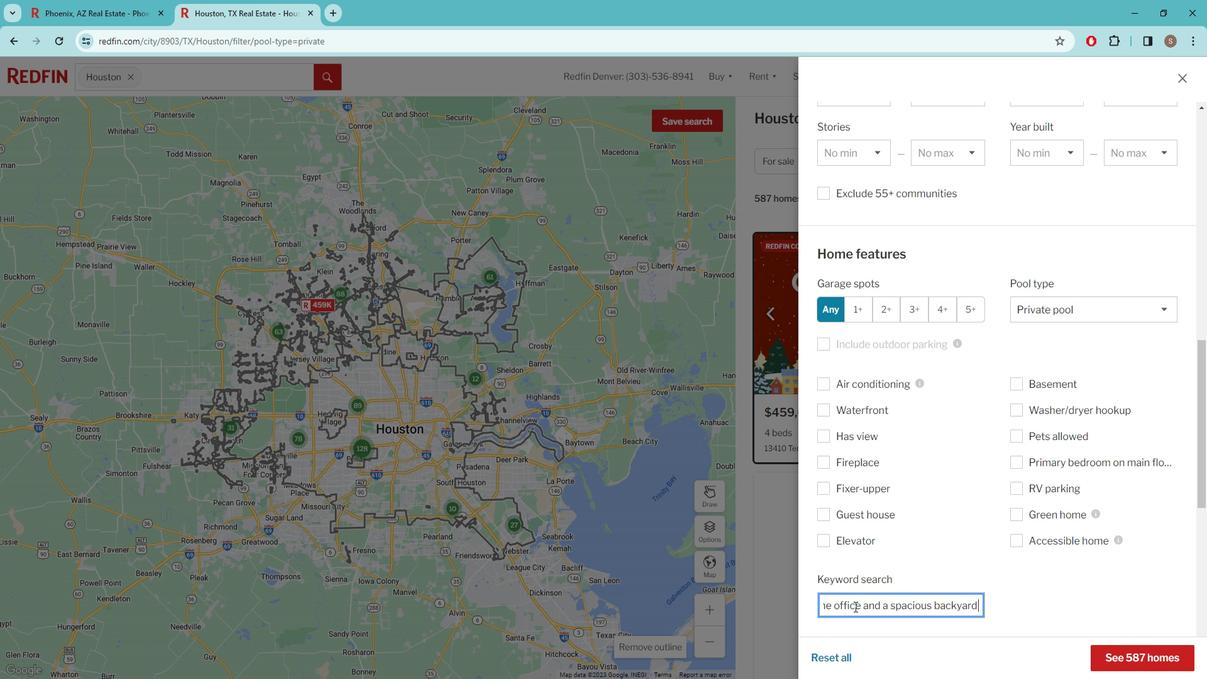 
Action: Mouse scrolled (866, 597) with delta (0, 0)
Screenshot: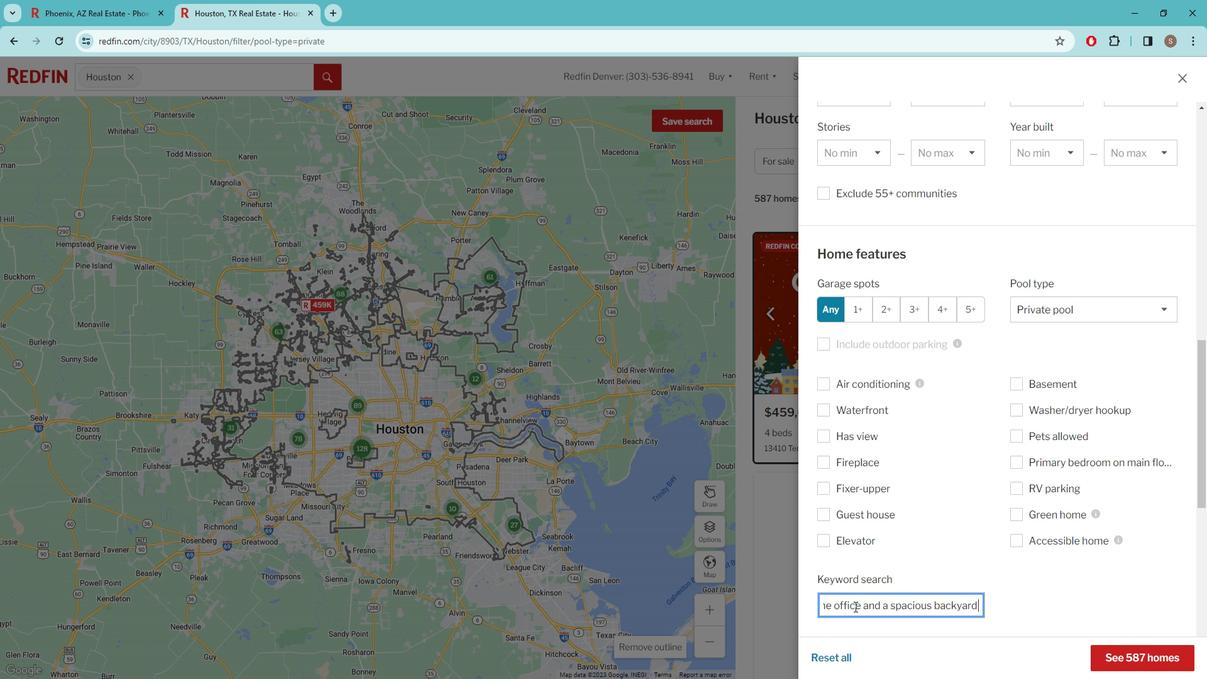 
Action: Mouse scrolled (866, 597) with delta (0, 0)
Screenshot: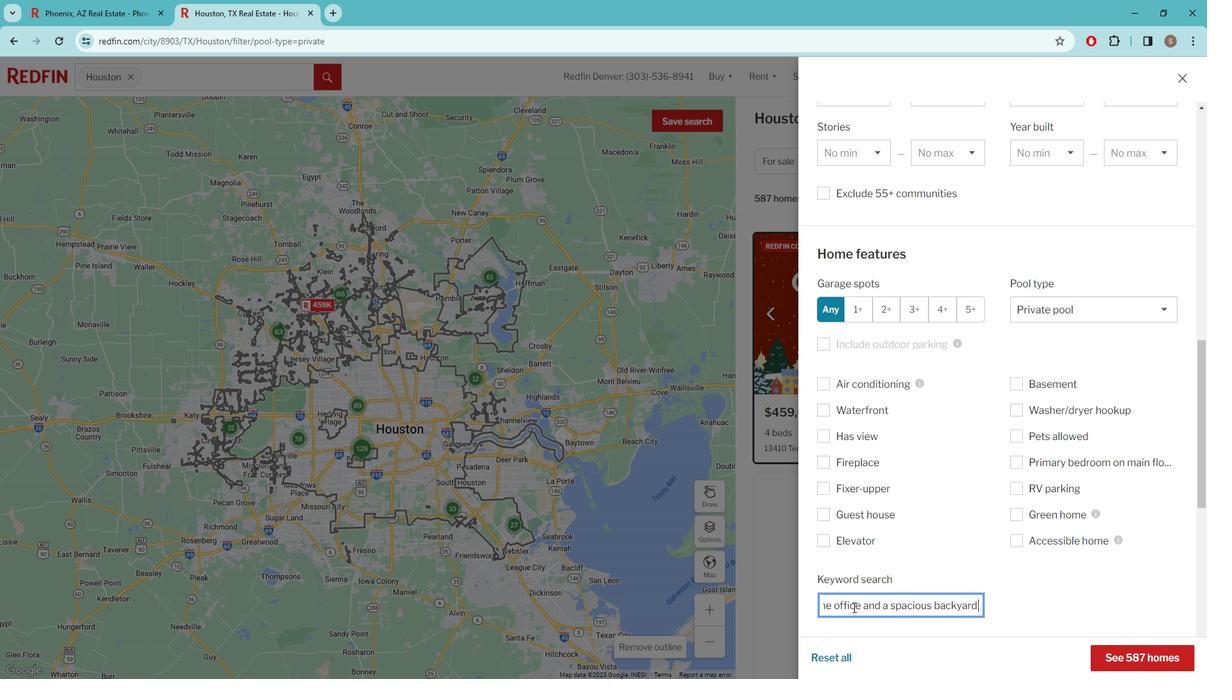 
Action: Mouse scrolled (866, 597) with delta (0, 0)
Screenshot: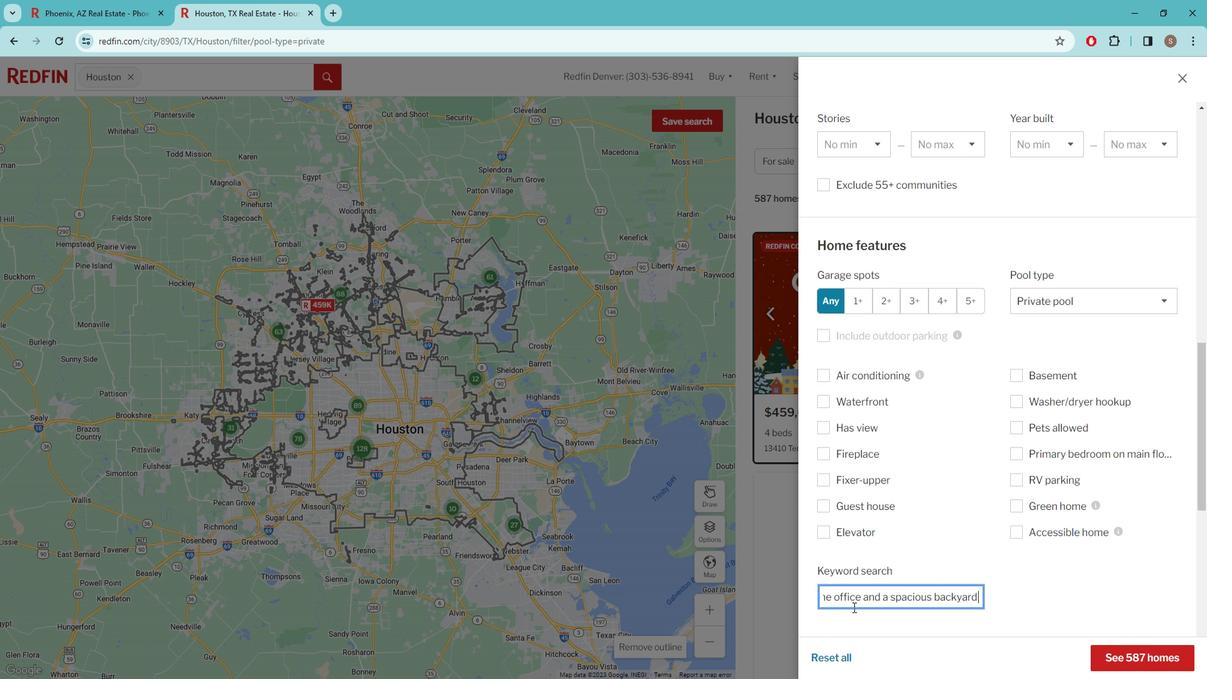 
Action: Mouse moved to (864, 596)
Screenshot: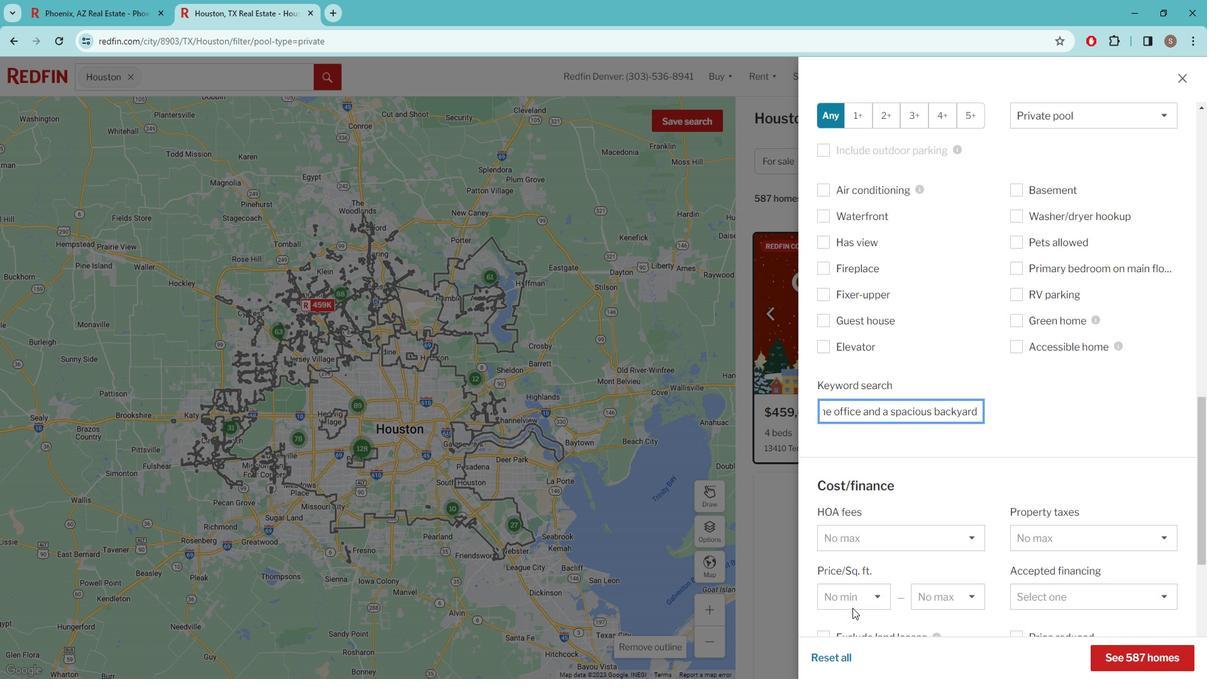 
Action: Mouse scrolled (864, 595) with delta (0, 0)
Screenshot: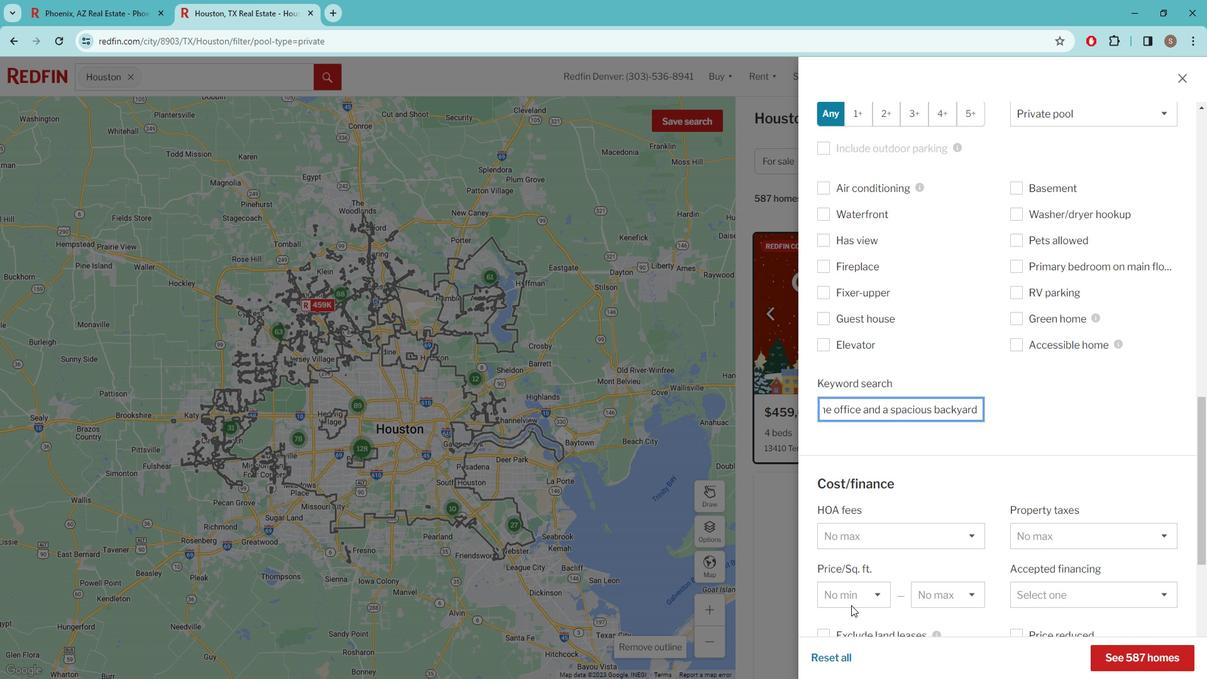 
Action: Mouse scrolled (864, 595) with delta (0, 0)
Screenshot: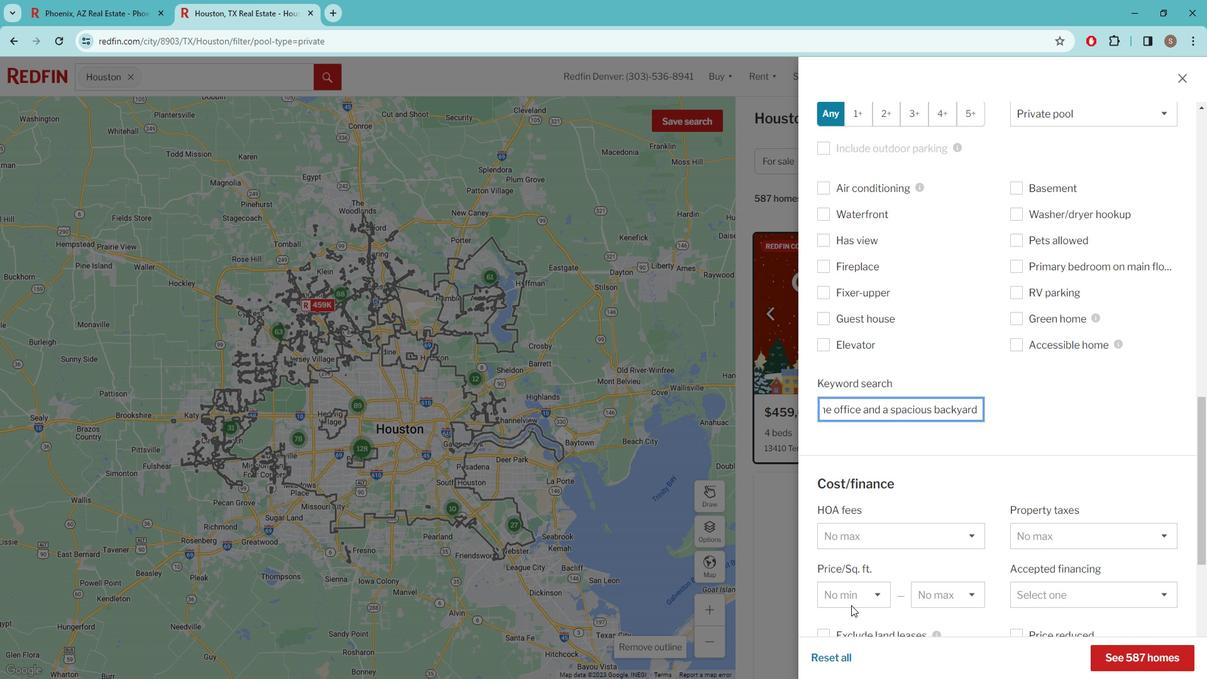 
Action: Mouse scrolled (864, 595) with delta (0, 0)
Screenshot: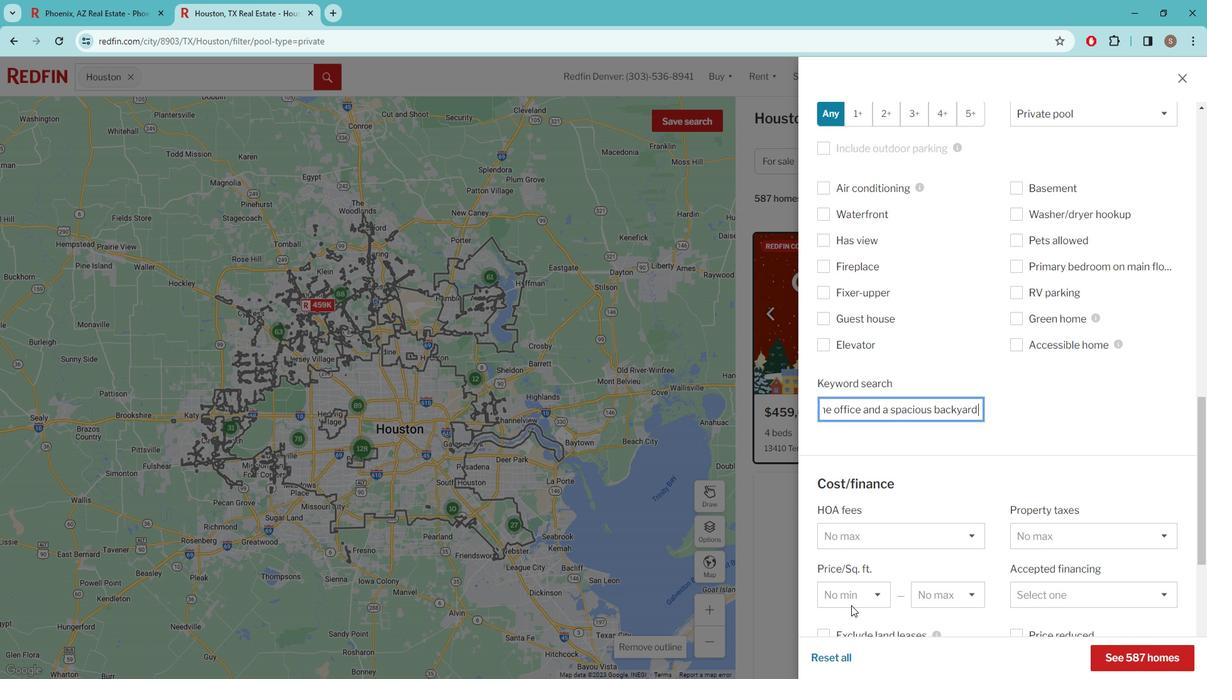 
Action: Mouse scrolled (864, 595) with delta (0, 0)
Screenshot: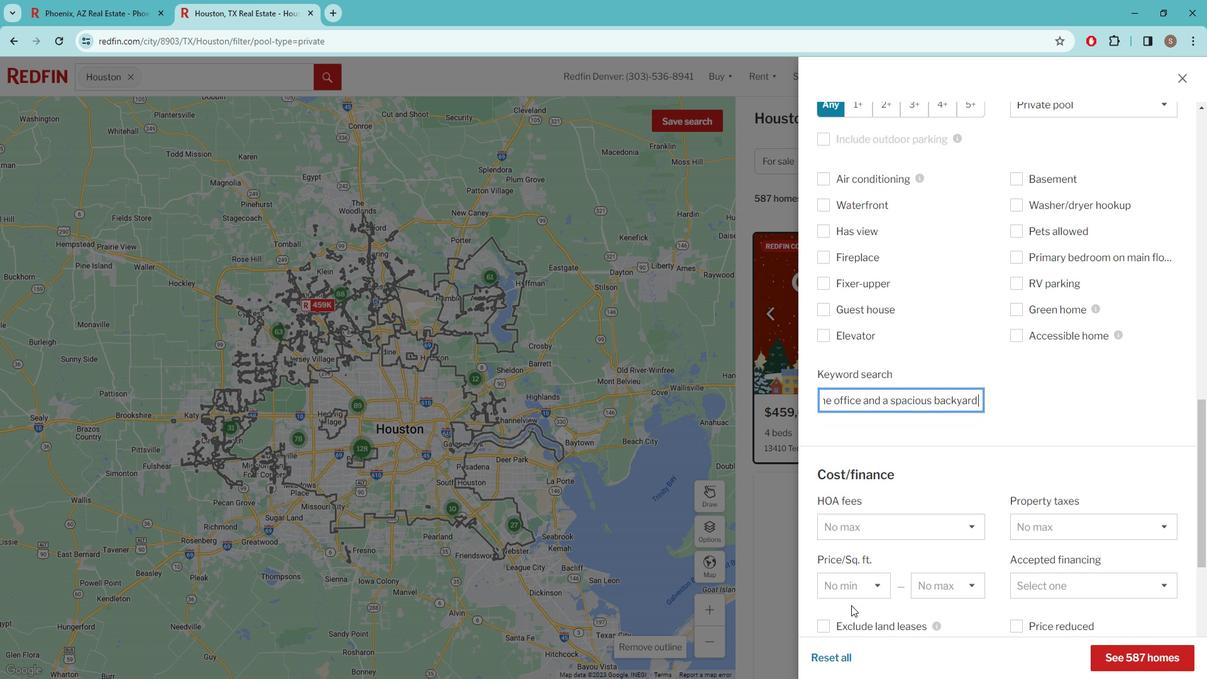 
Action: Mouse scrolled (864, 595) with delta (0, 0)
Screenshot: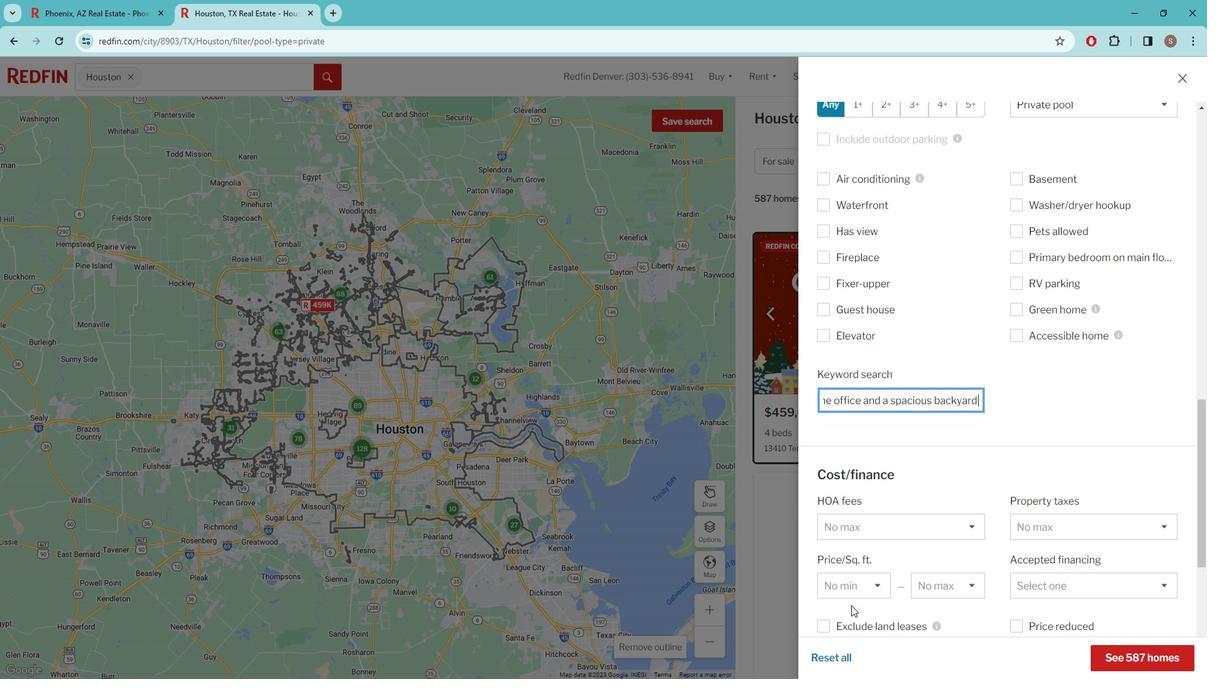 
Action: Mouse scrolled (864, 595) with delta (0, 0)
Screenshot: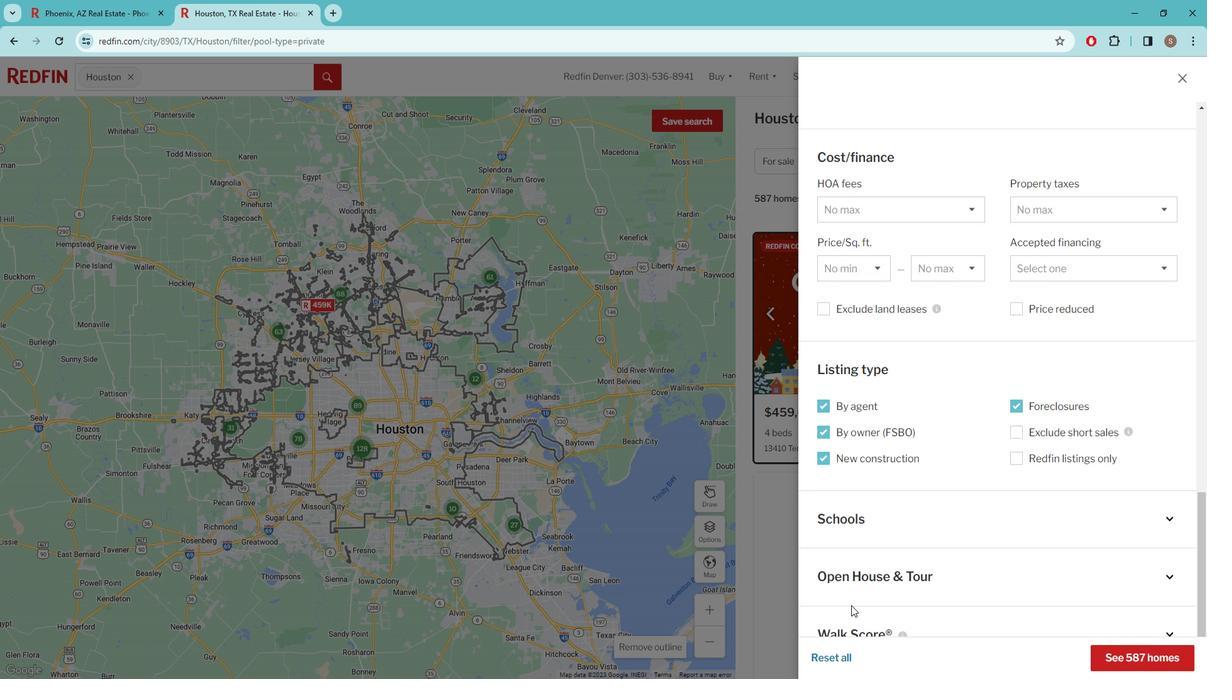 
Action: Mouse scrolled (864, 595) with delta (0, 0)
Screenshot: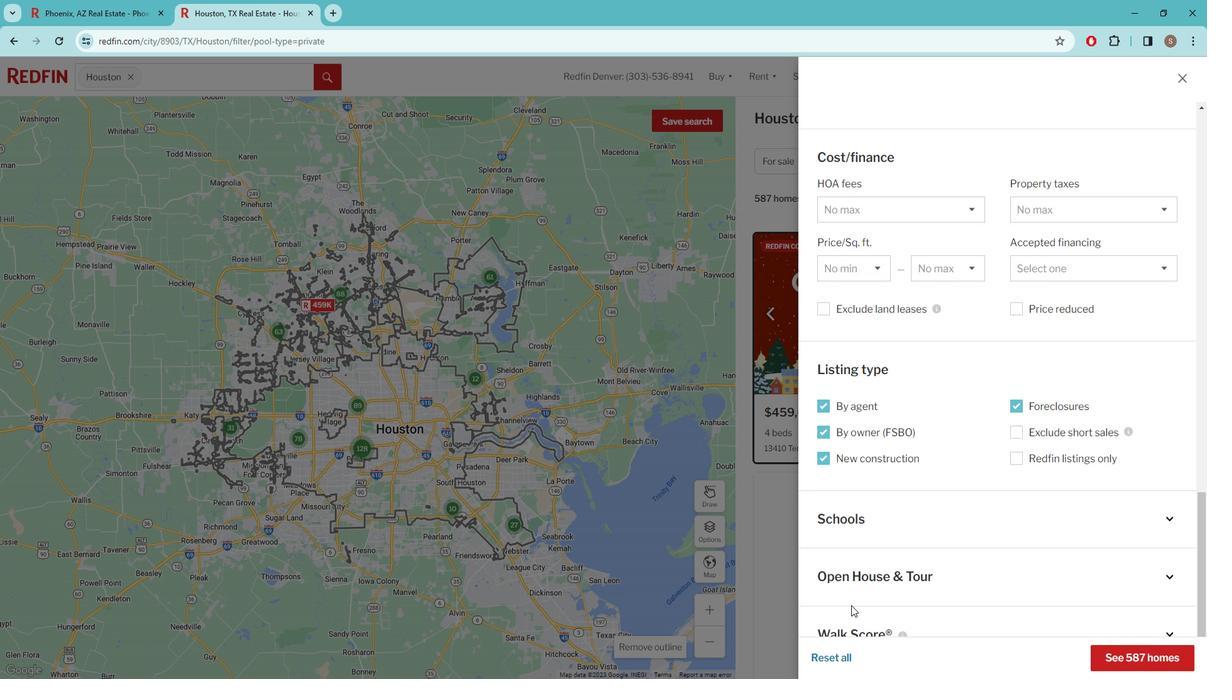 
Action: Mouse scrolled (864, 595) with delta (0, 0)
Screenshot: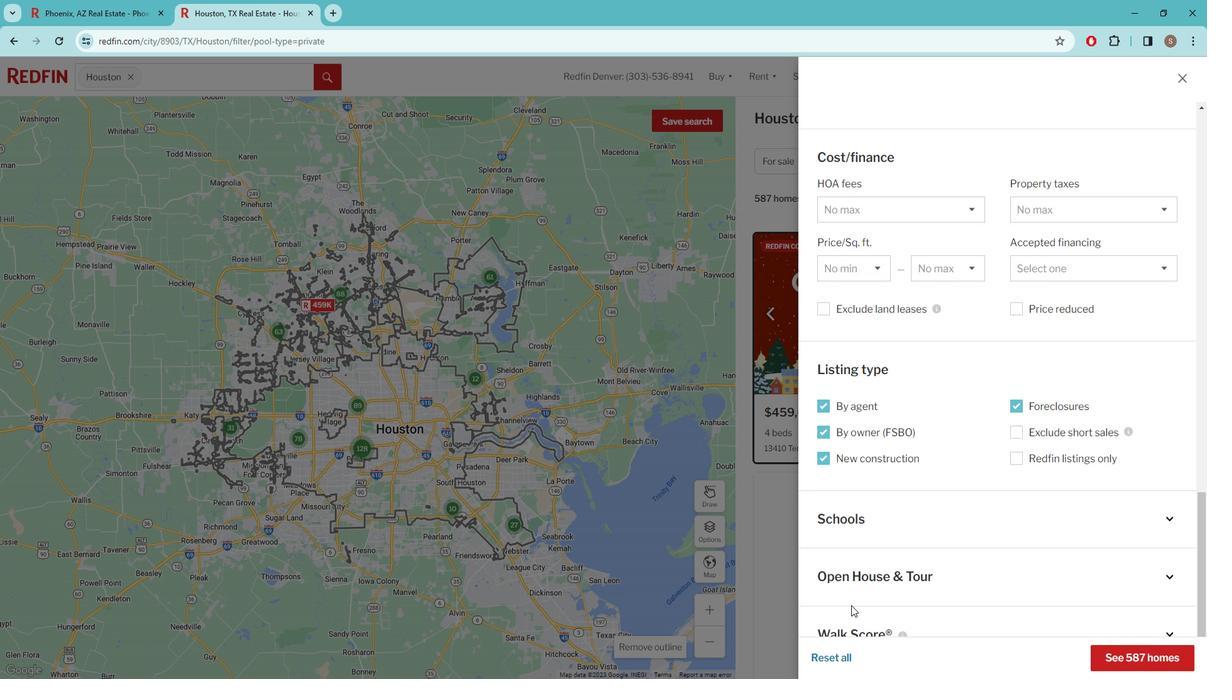 
Action: Mouse scrolled (864, 595) with delta (0, 0)
Screenshot: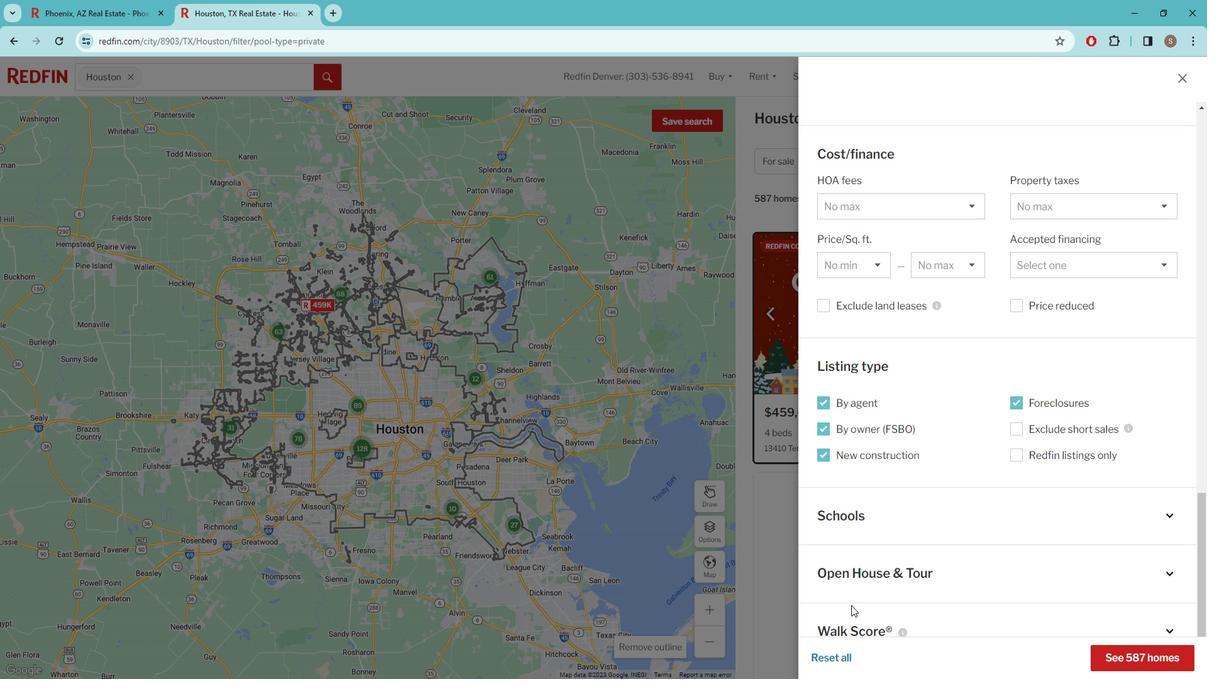
Action: Mouse moved to (1157, 643)
Screenshot: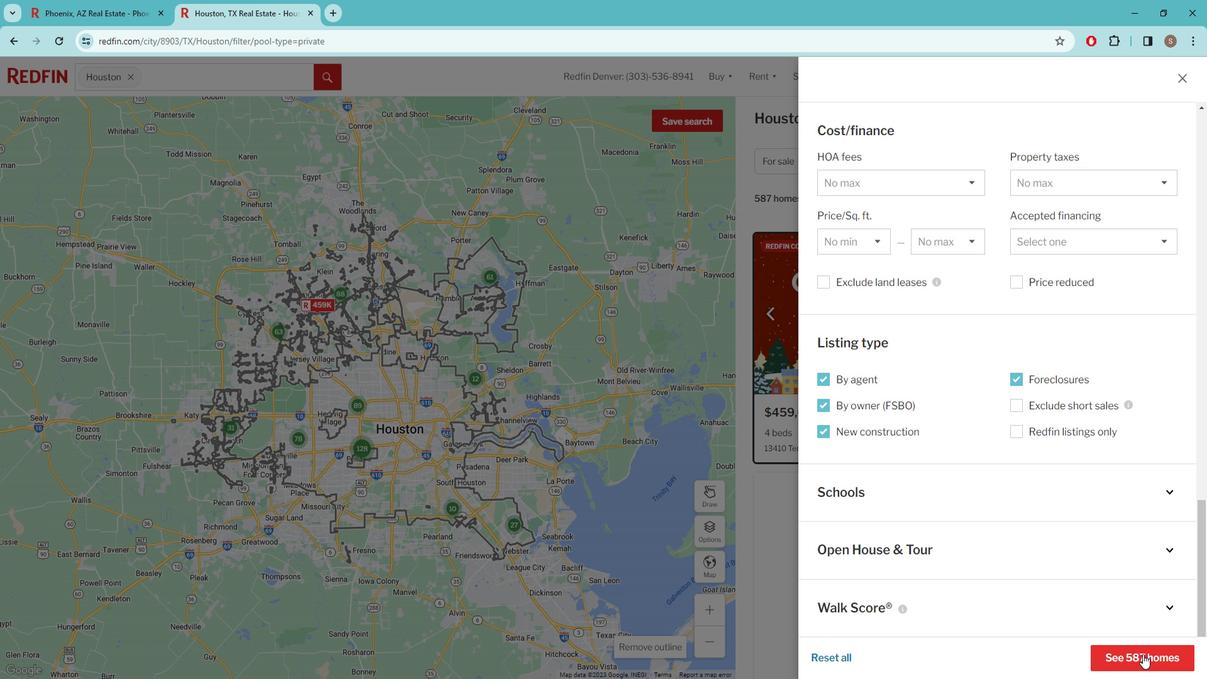 
Action: Mouse pressed left at (1157, 643)
Screenshot: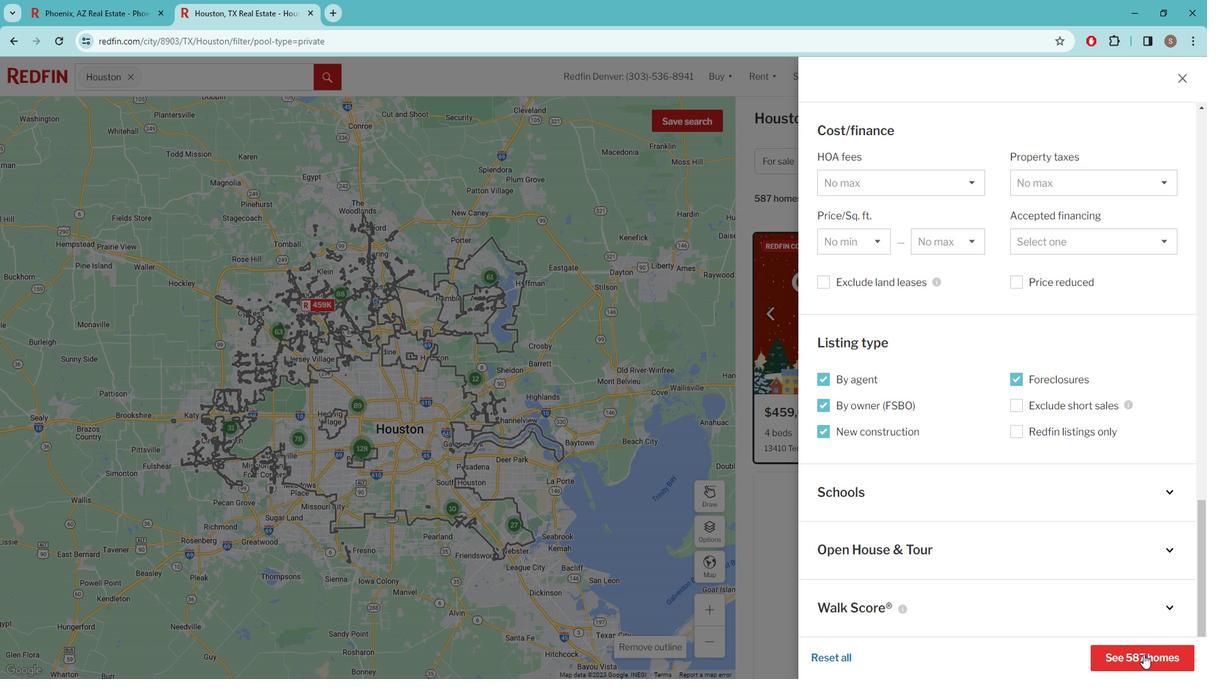 
Action: Mouse moved to (947, 409)
Screenshot: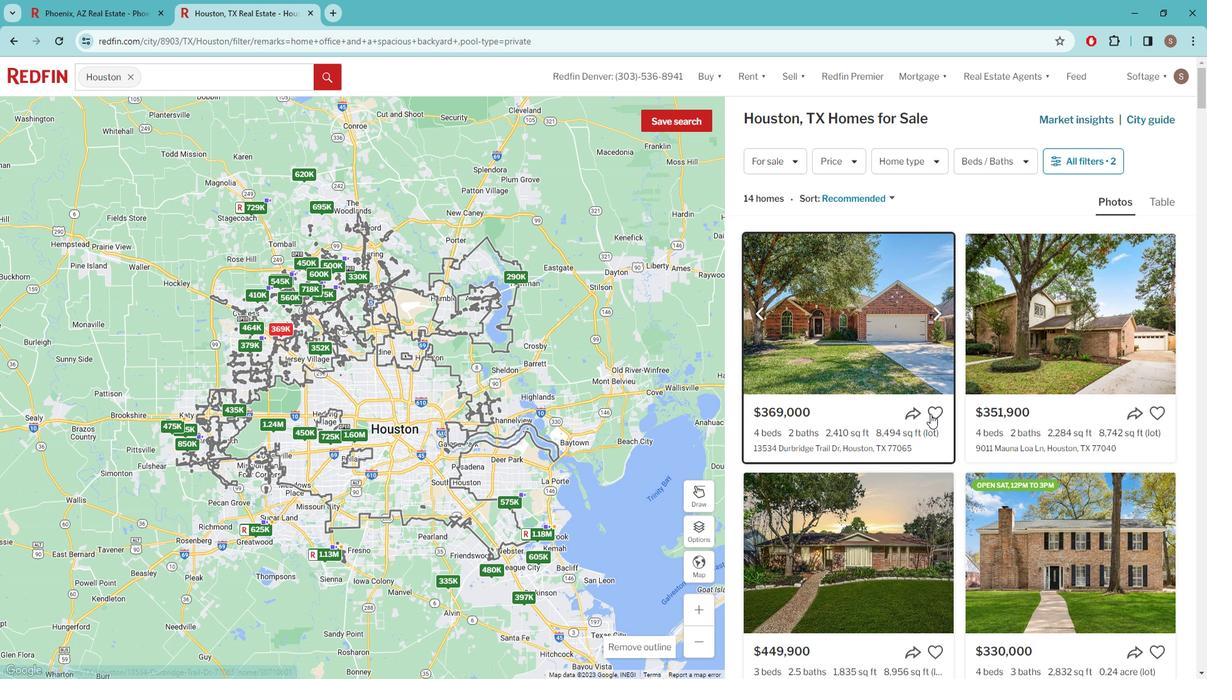 
Action: Mouse pressed left at (947, 409)
Screenshot: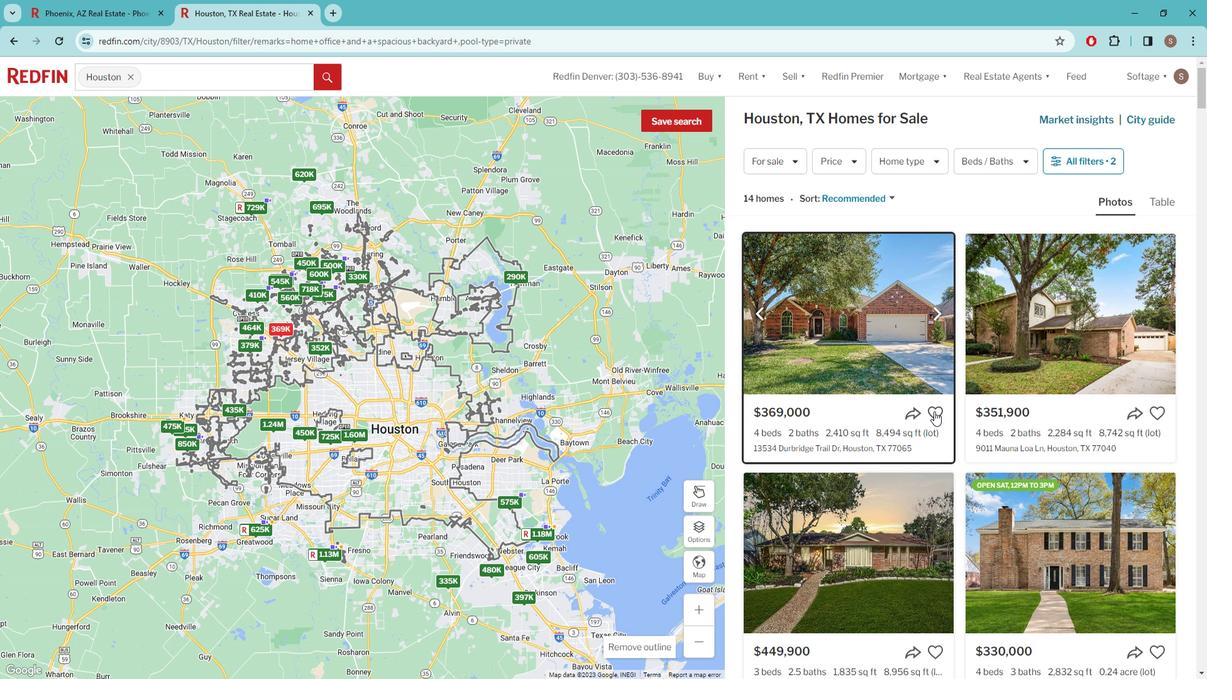 
